 Task: Create a sub task Design and Implement Solution for the task  Upgrade and migrate company business intelligence to a cloud-based solution in the project AztecTech , assign it to team member softage.4@softage.net and update the status of the sub task to  On Track  , set the priority of the sub task to Low
Action: Mouse moved to (593, 548)
Screenshot: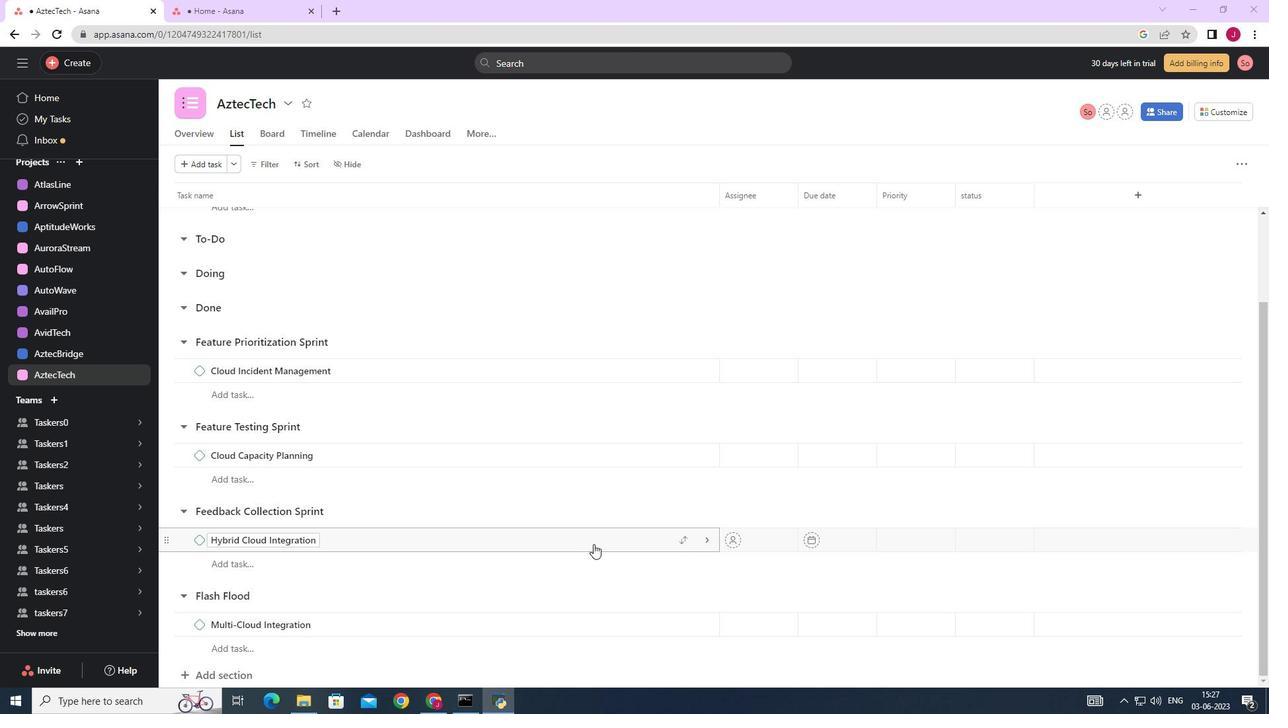 
Action: Mouse scrolled (593, 547) with delta (0, 0)
Screenshot: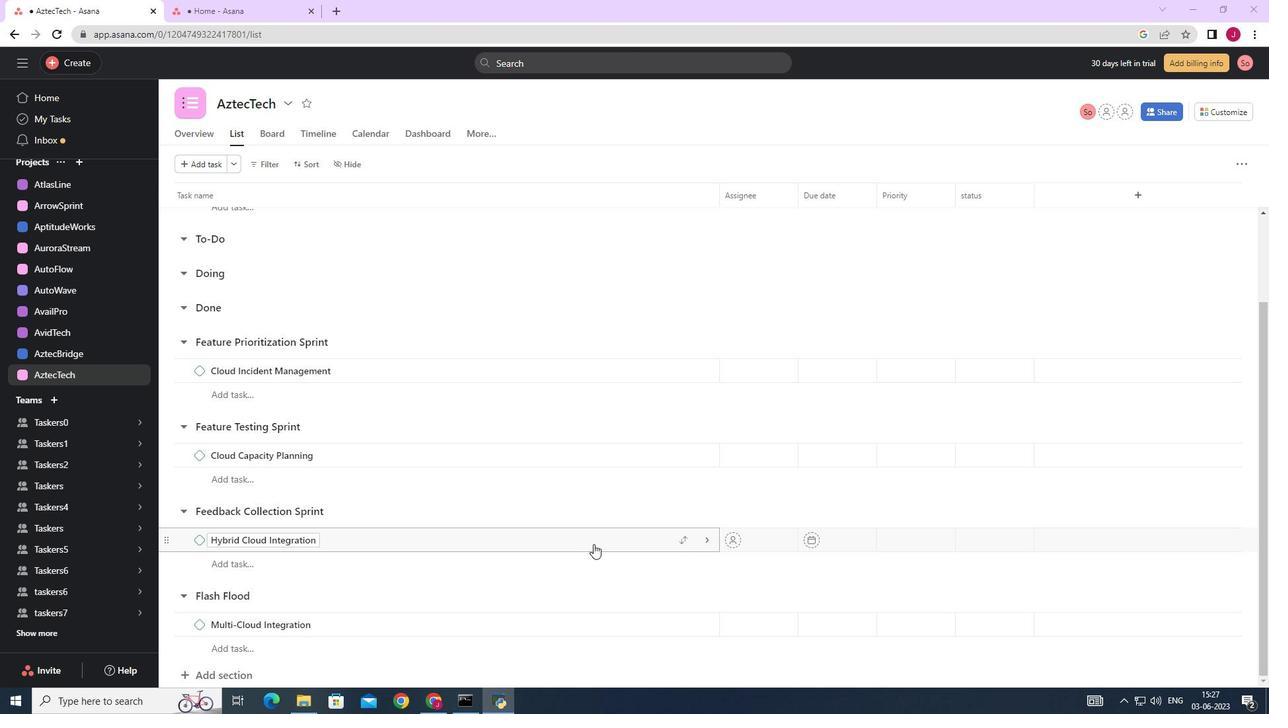 
Action: Mouse scrolled (593, 547) with delta (0, 0)
Screenshot: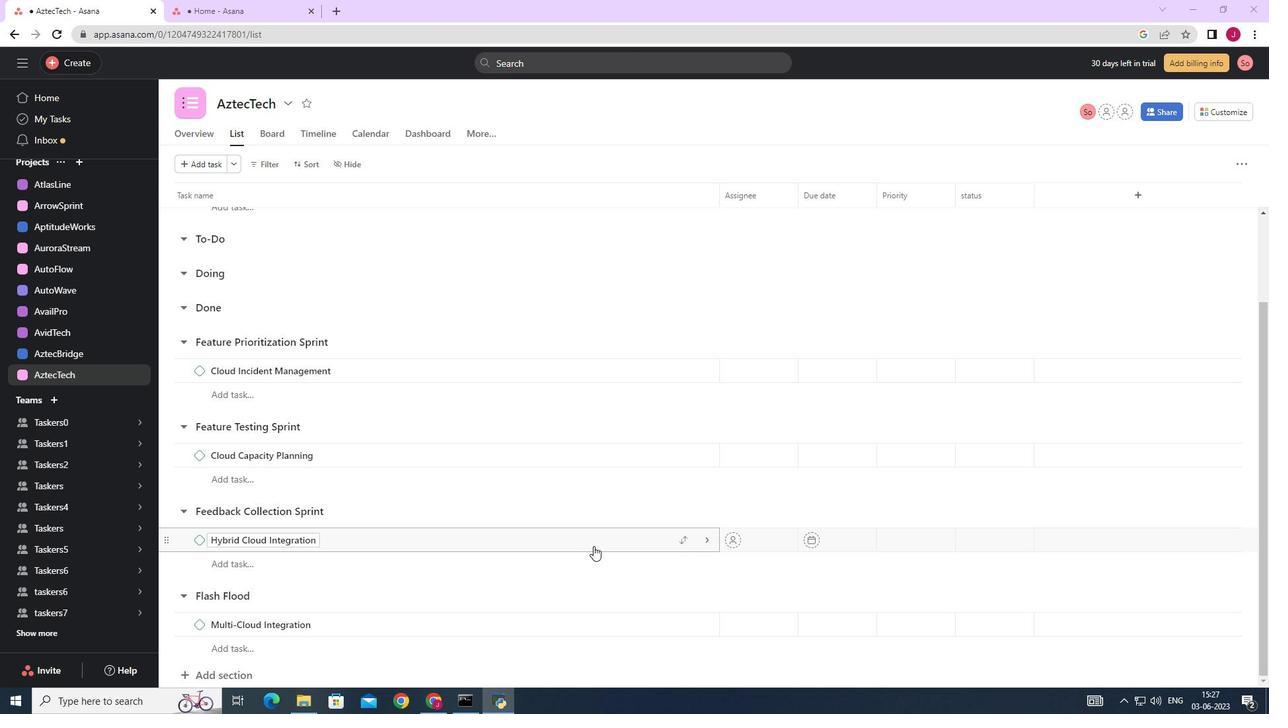 
Action: Mouse scrolled (593, 547) with delta (0, 0)
Screenshot: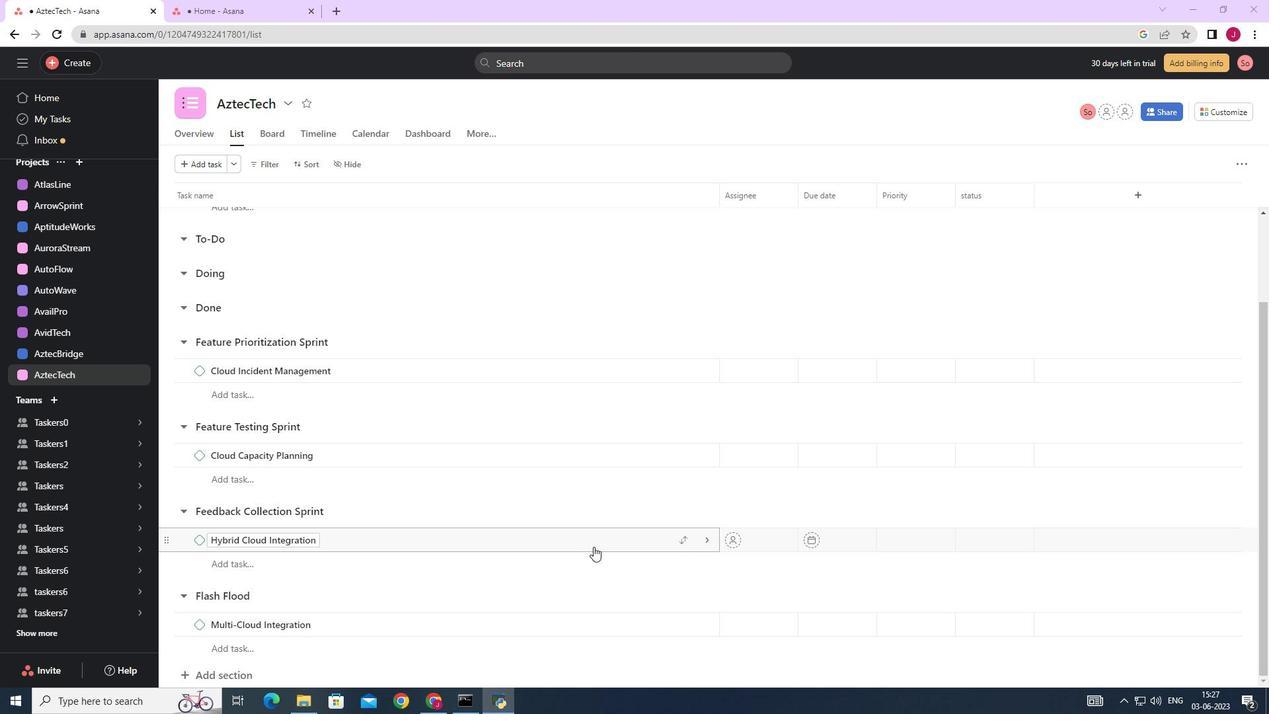 
Action: Mouse scrolled (593, 547) with delta (0, 0)
Screenshot: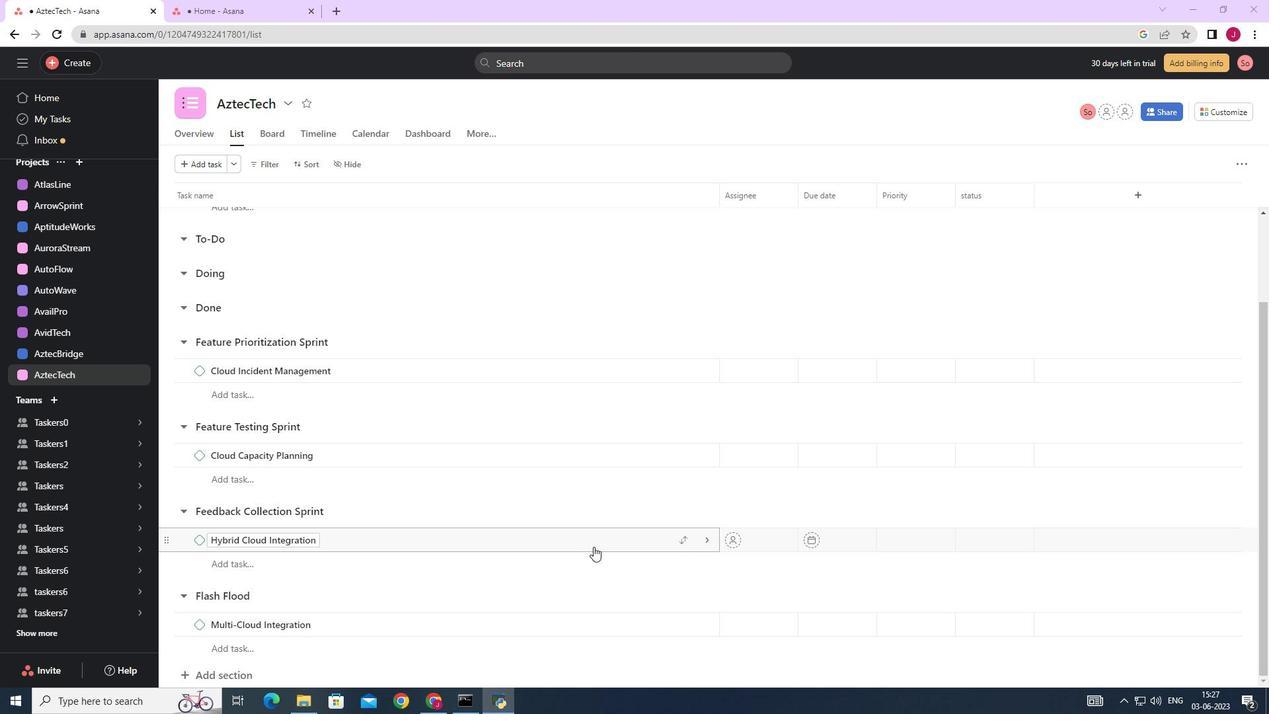 
Action: Mouse moved to (576, 539)
Screenshot: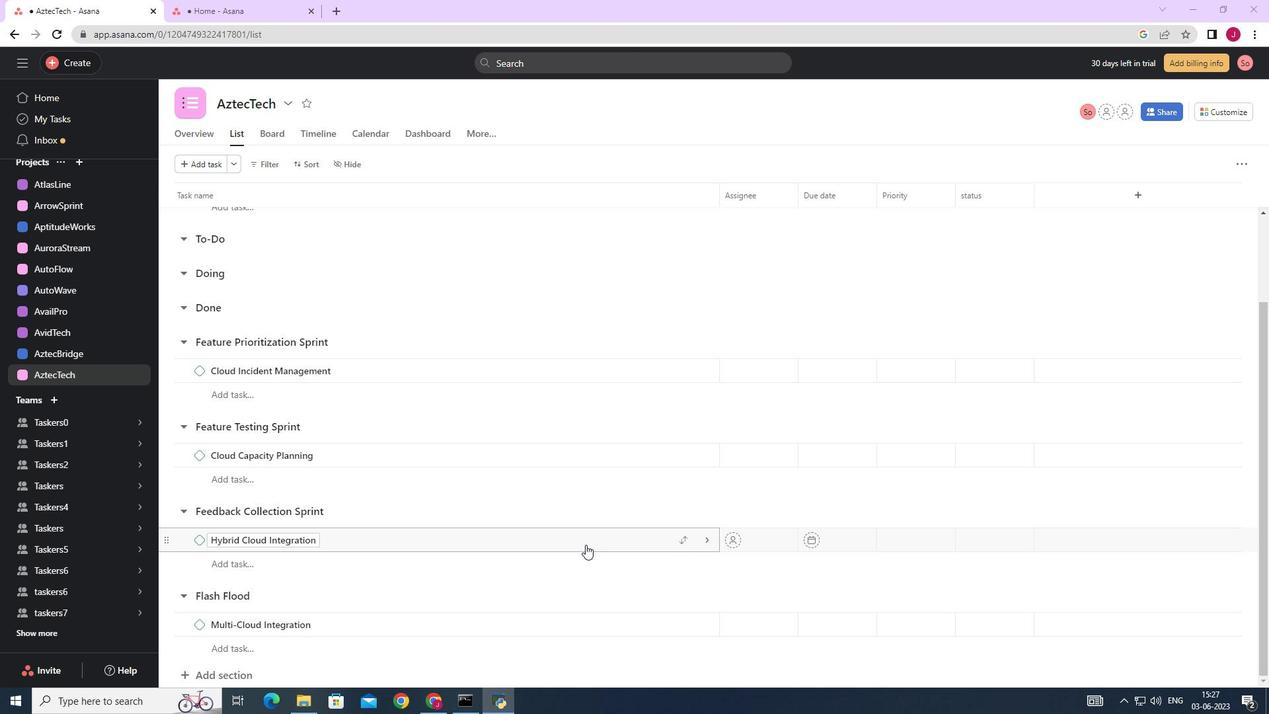 
Action: Mouse scrolled (576, 540) with delta (0, 0)
Screenshot: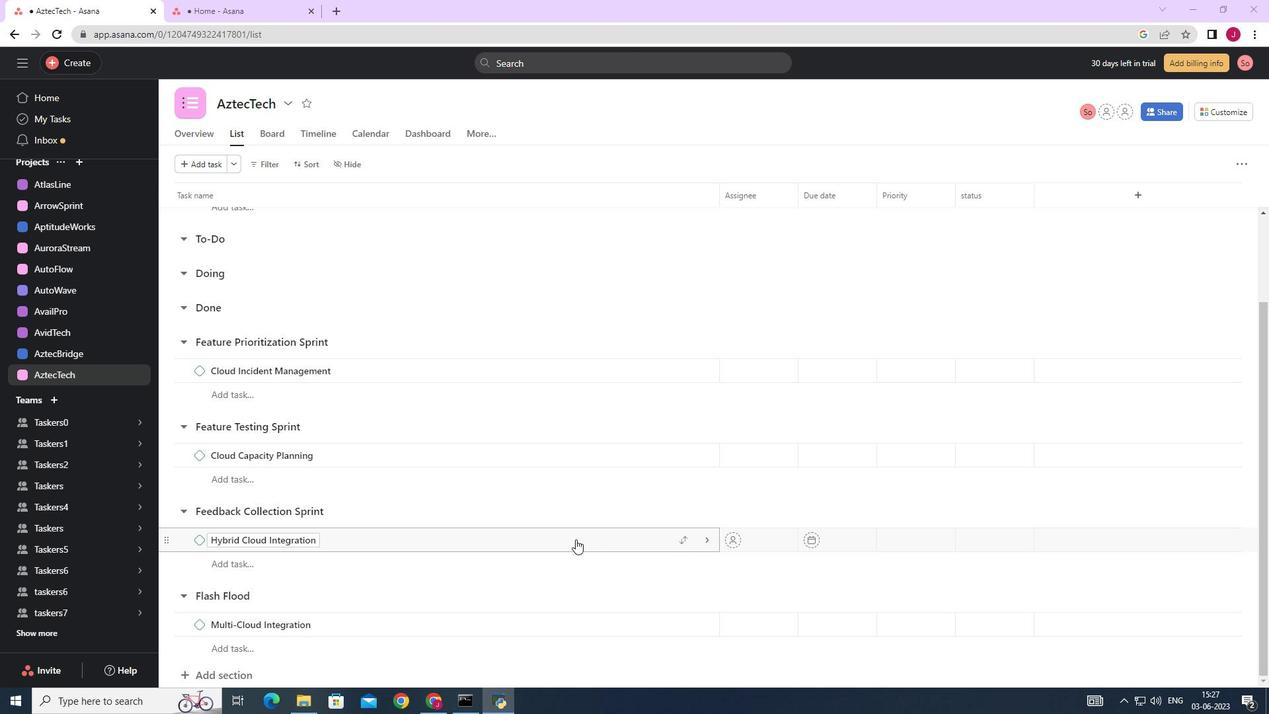 
Action: Mouse scrolled (576, 540) with delta (0, 0)
Screenshot: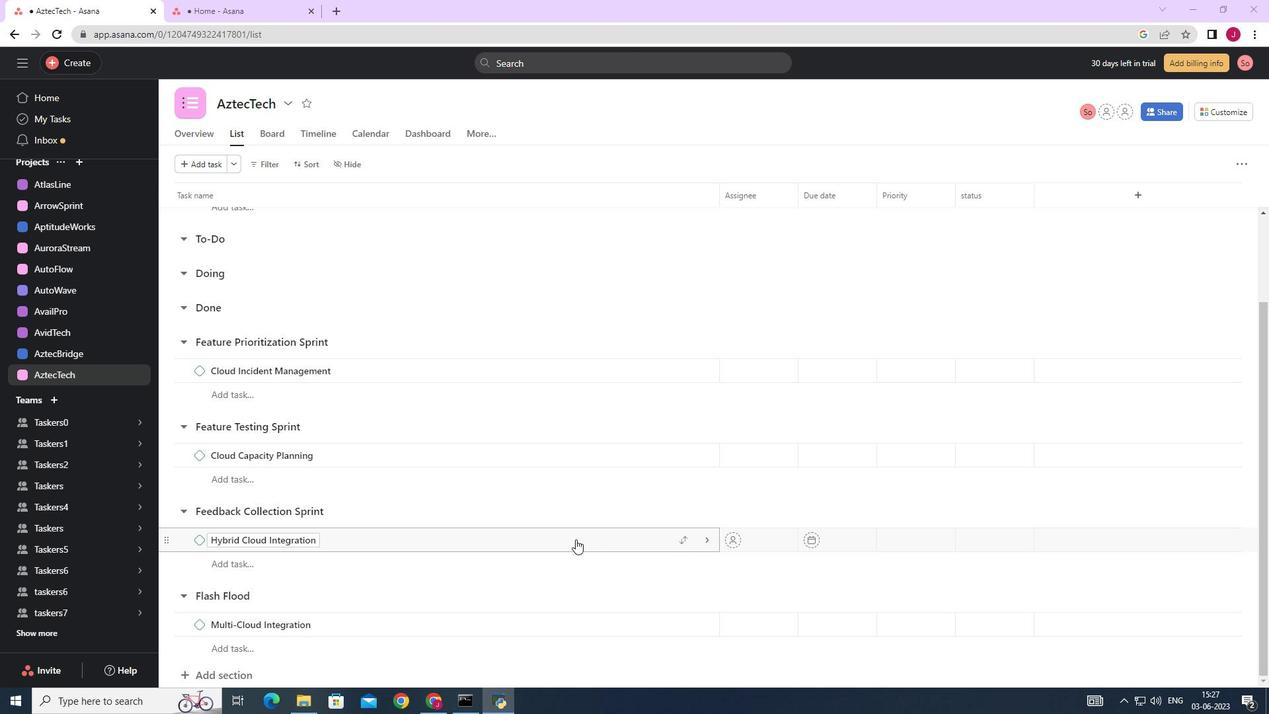
Action: Mouse moved to (661, 287)
Screenshot: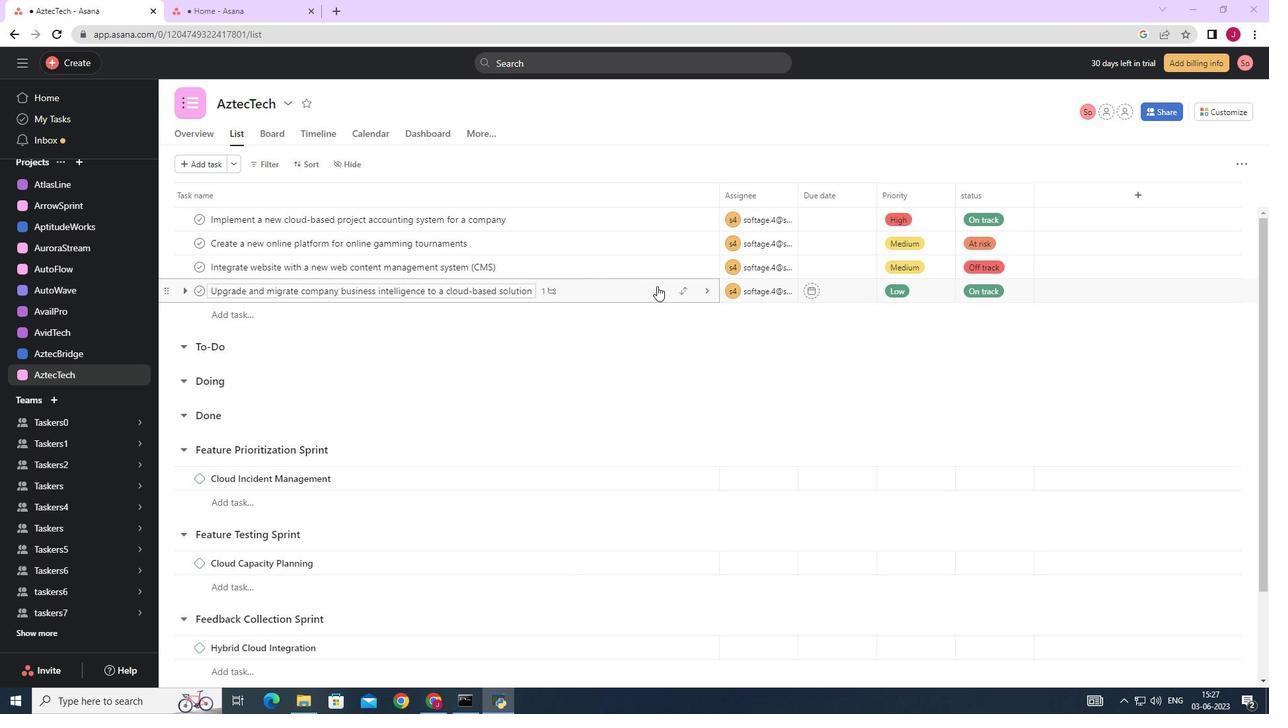 
Action: Mouse pressed left at (661, 287)
Screenshot: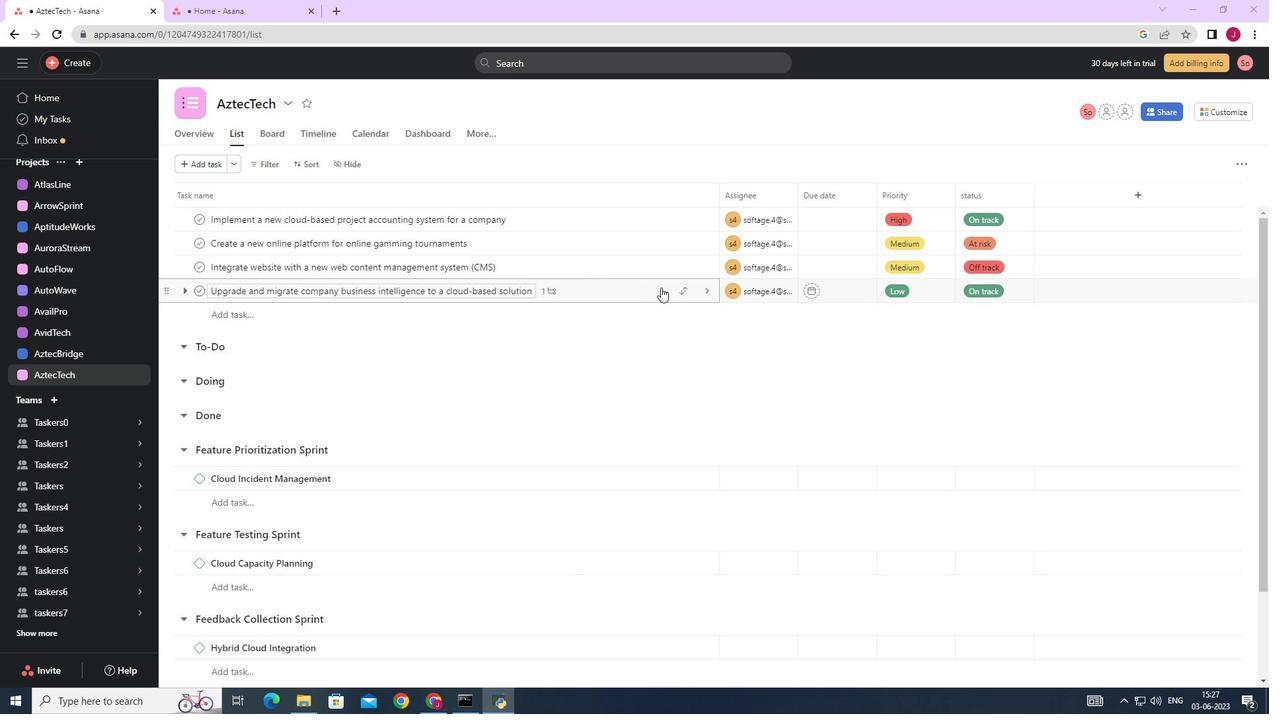 
Action: Mouse moved to (1051, 392)
Screenshot: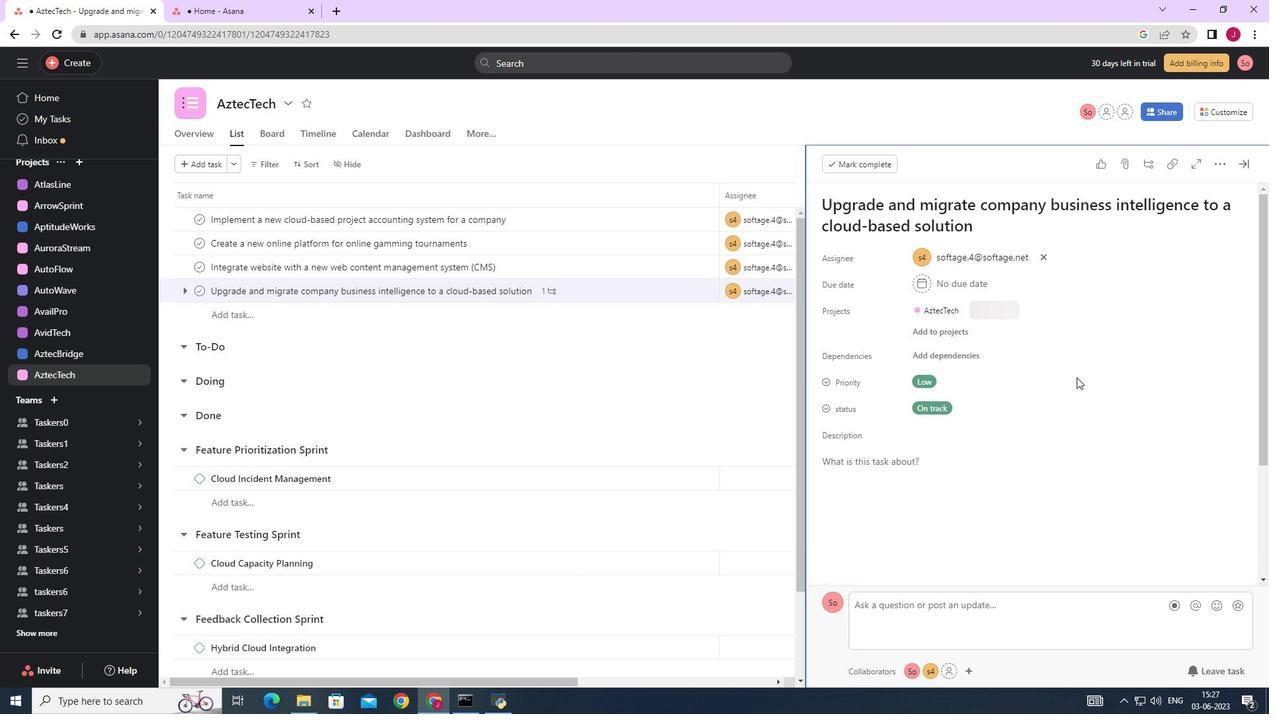 
Action: Mouse scrolled (1051, 391) with delta (0, 0)
Screenshot: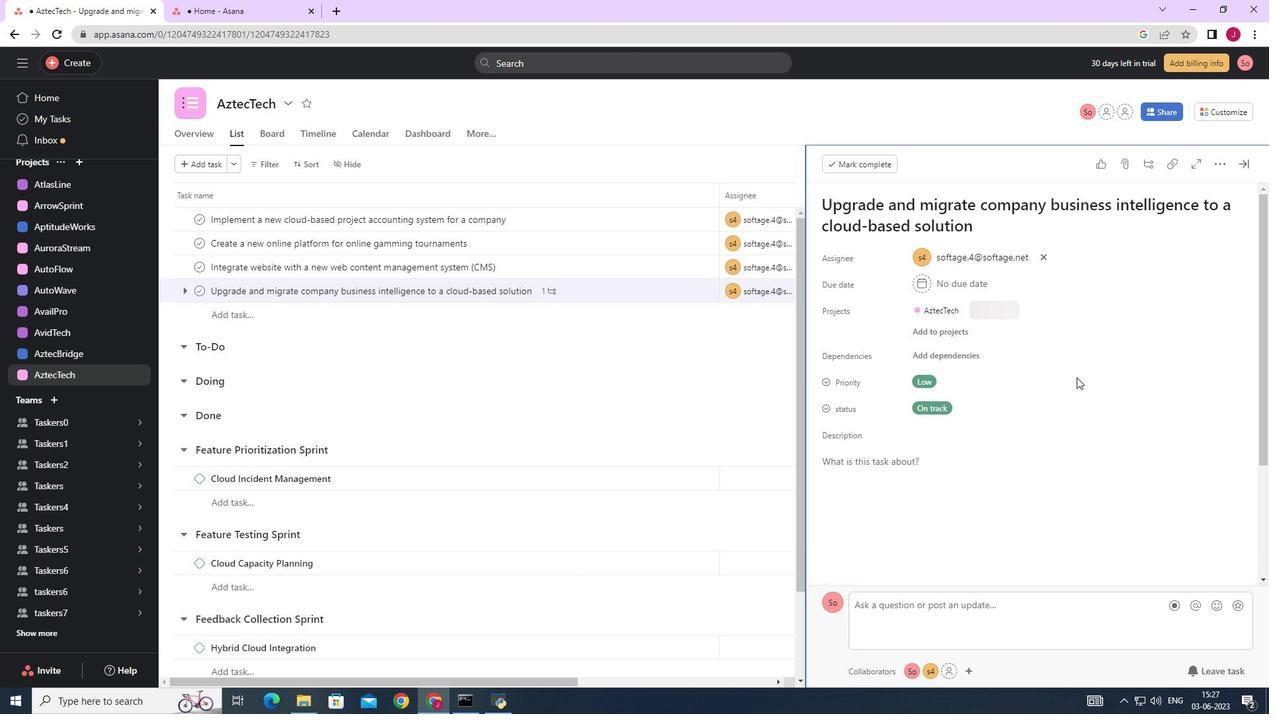 
Action: Mouse moved to (1031, 402)
Screenshot: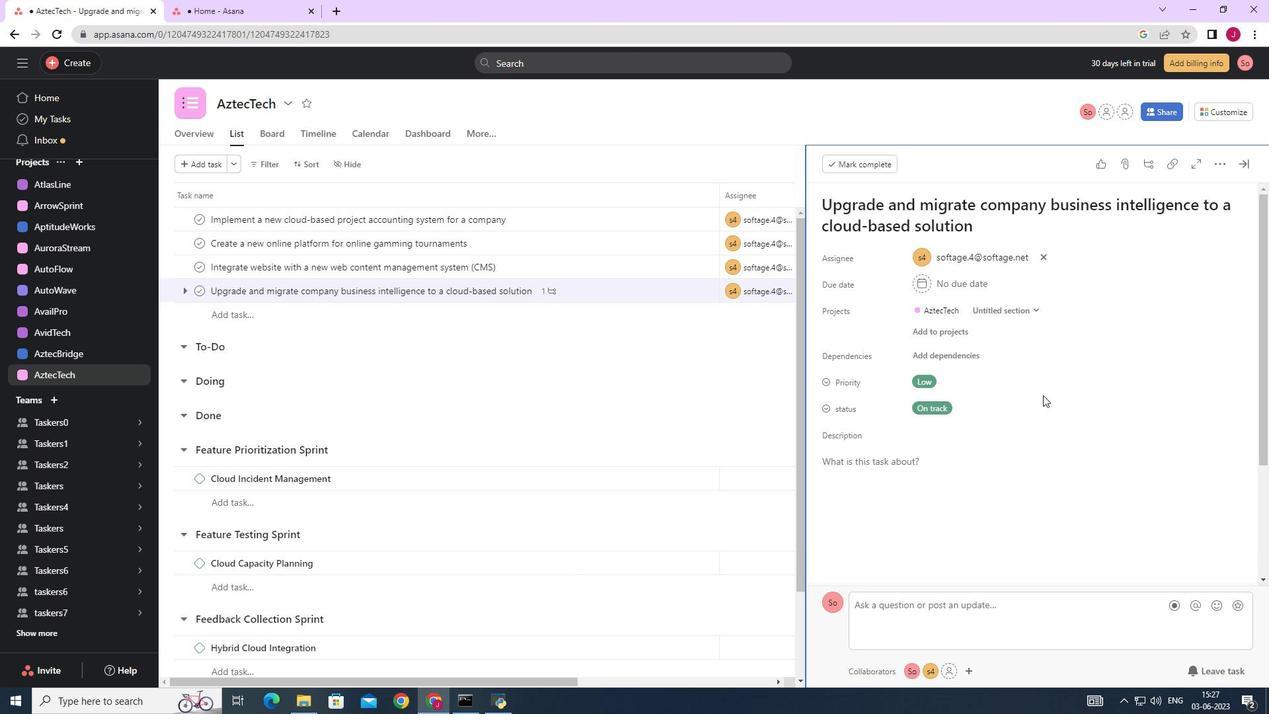 
Action: Mouse scrolled (1031, 401) with delta (0, 0)
Screenshot: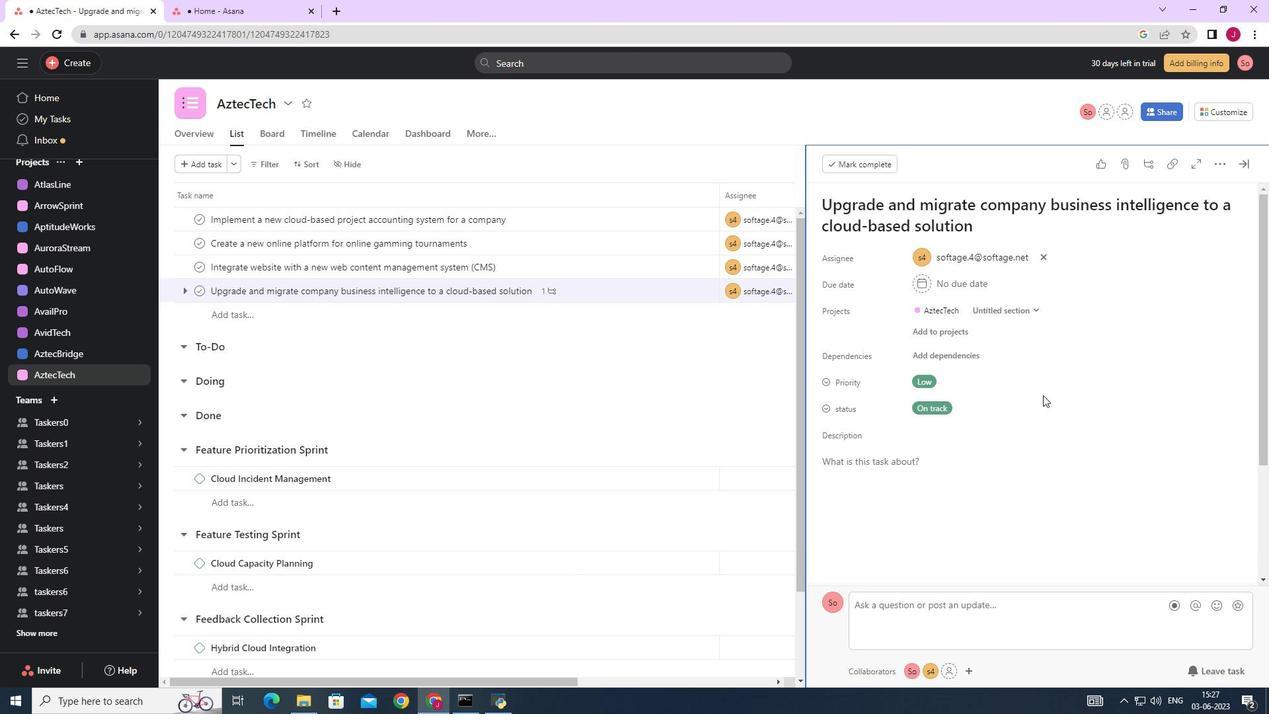 
Action: Mouse moved to (968, 431)
Screenshot: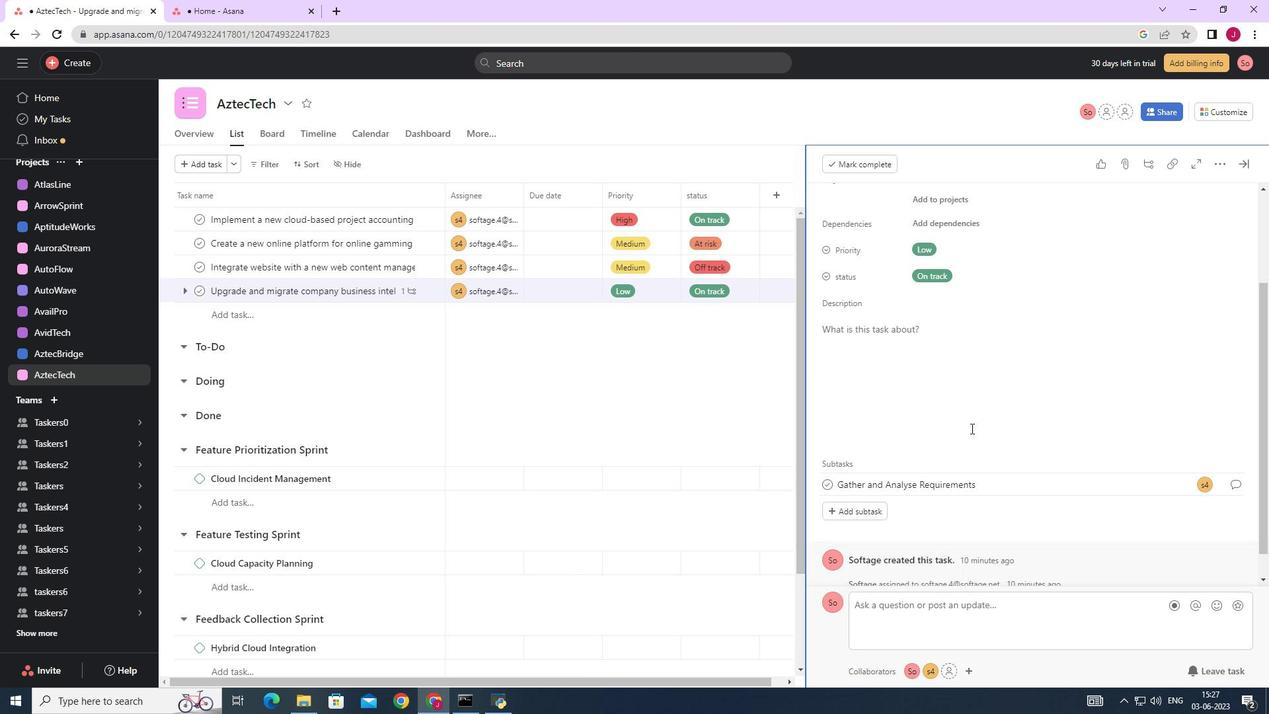 
Action: Mouse scrolled (968, 430) with delta (0, 0)
Screenshot: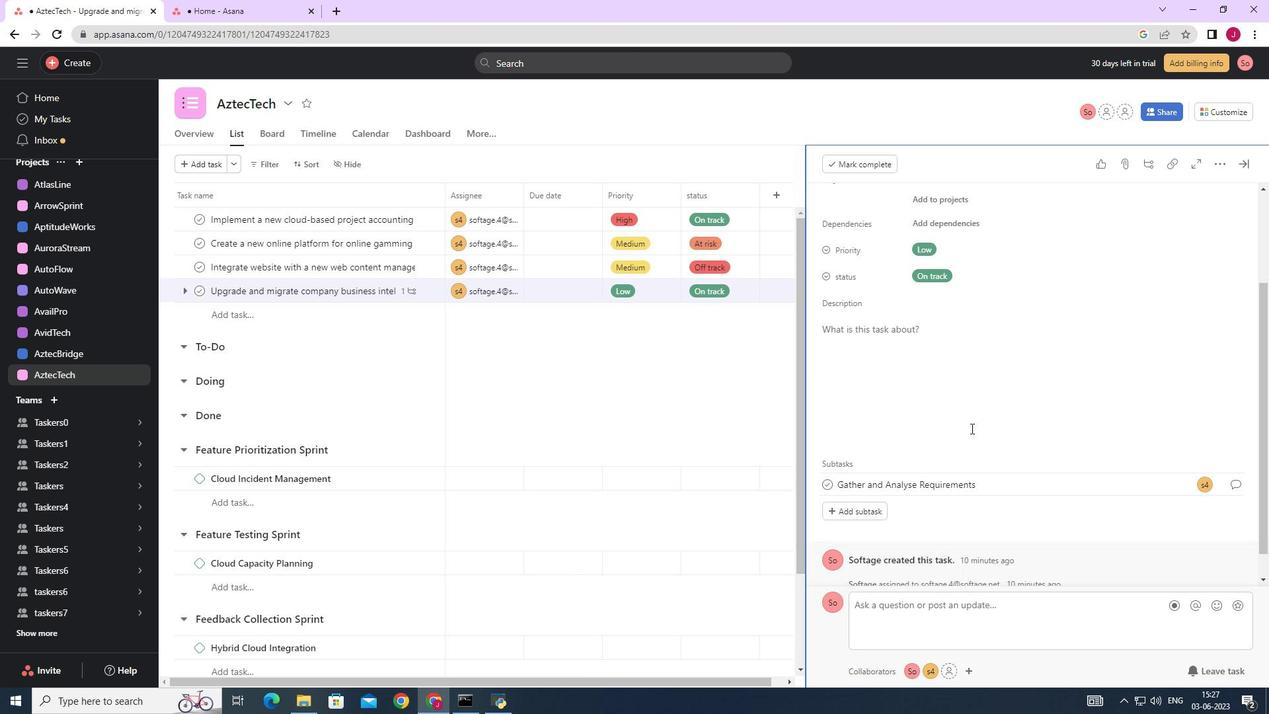 
Action: Mouse moved to (967, 433)
Screenshot: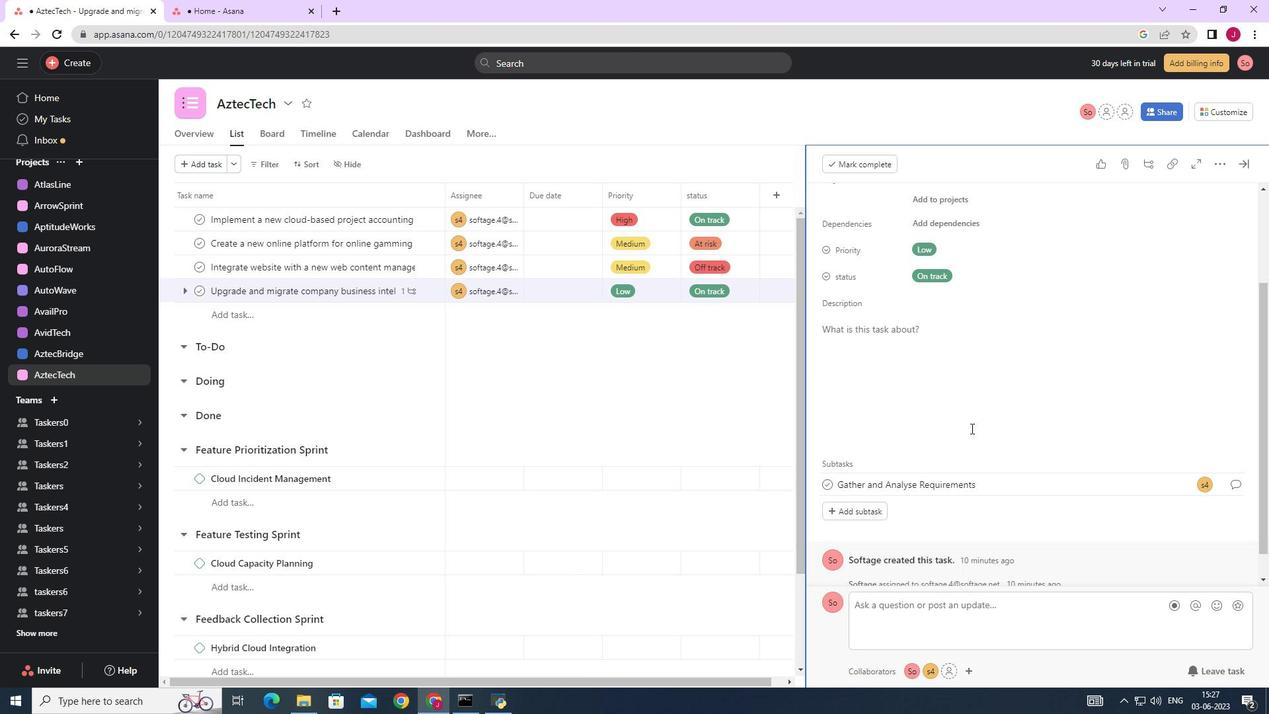 
Action: Mouse scrolled (968, 432) with delta (0, 0)
Screenshot: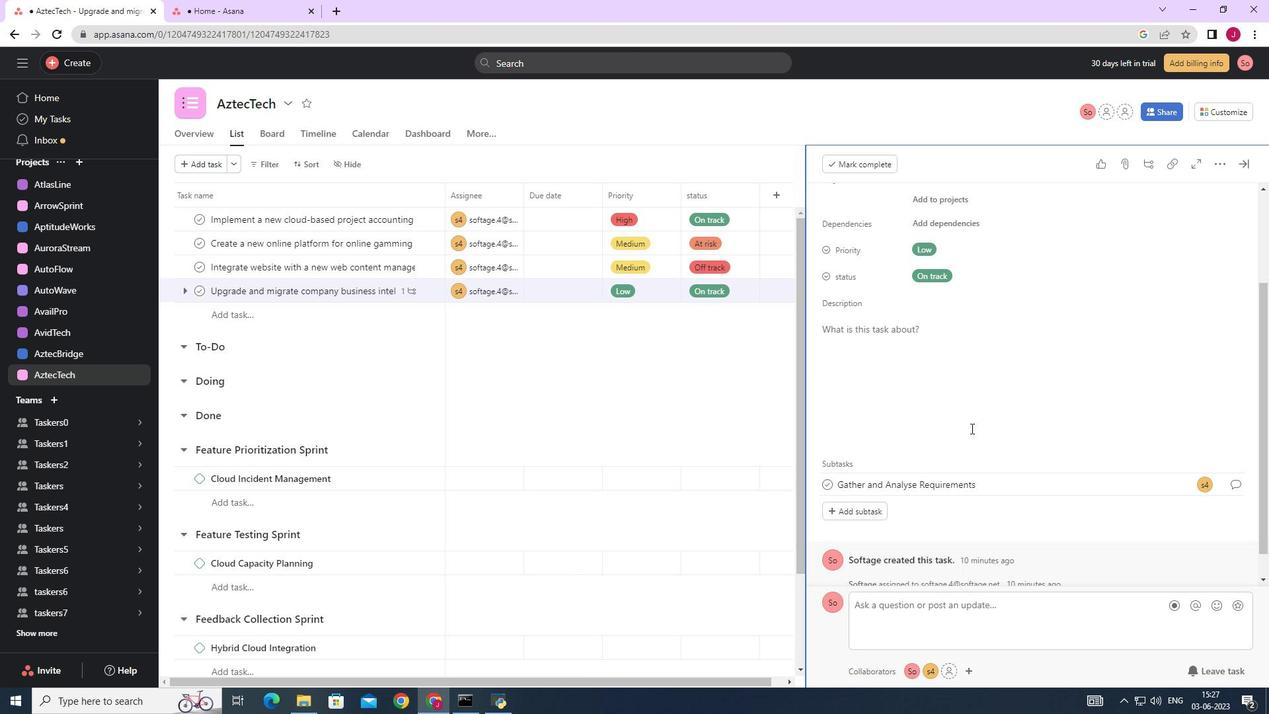 
Action: Mouse scrolled (967, 433) with delta (0, 0)
Screenshot: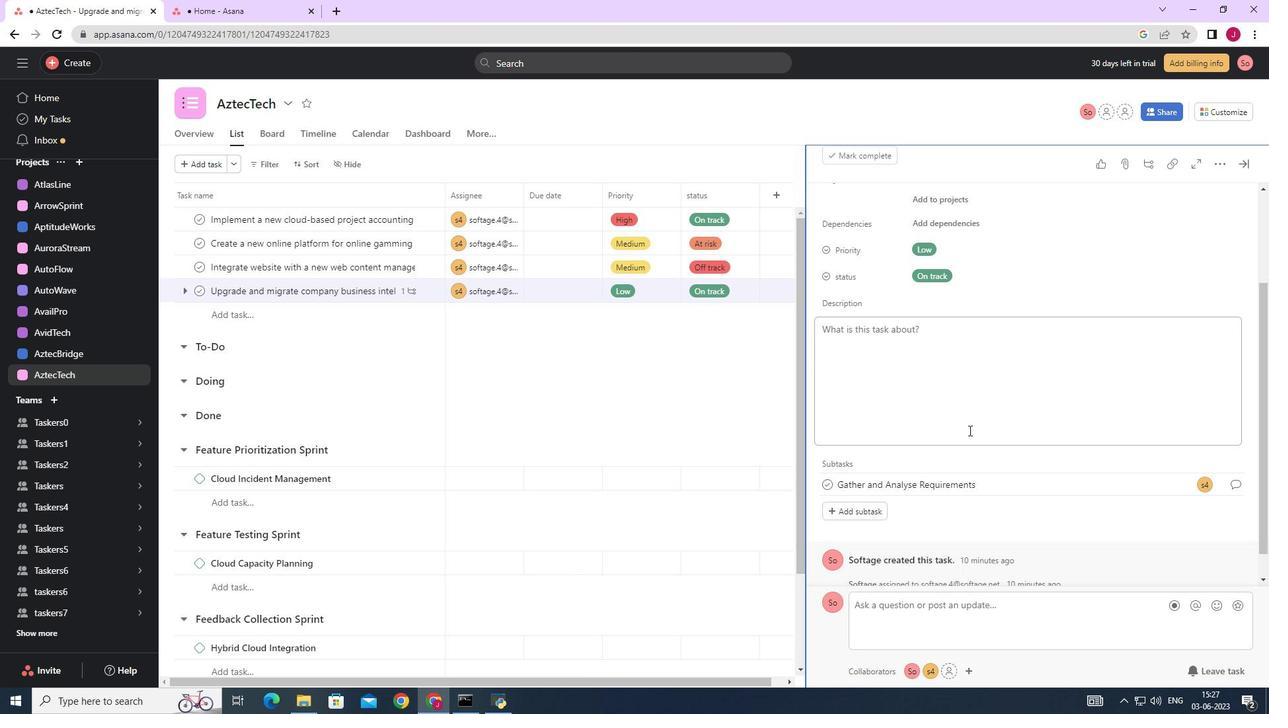 
Action: Mouse scrolled (967, 433) with delta (0, 0)
Screenshot: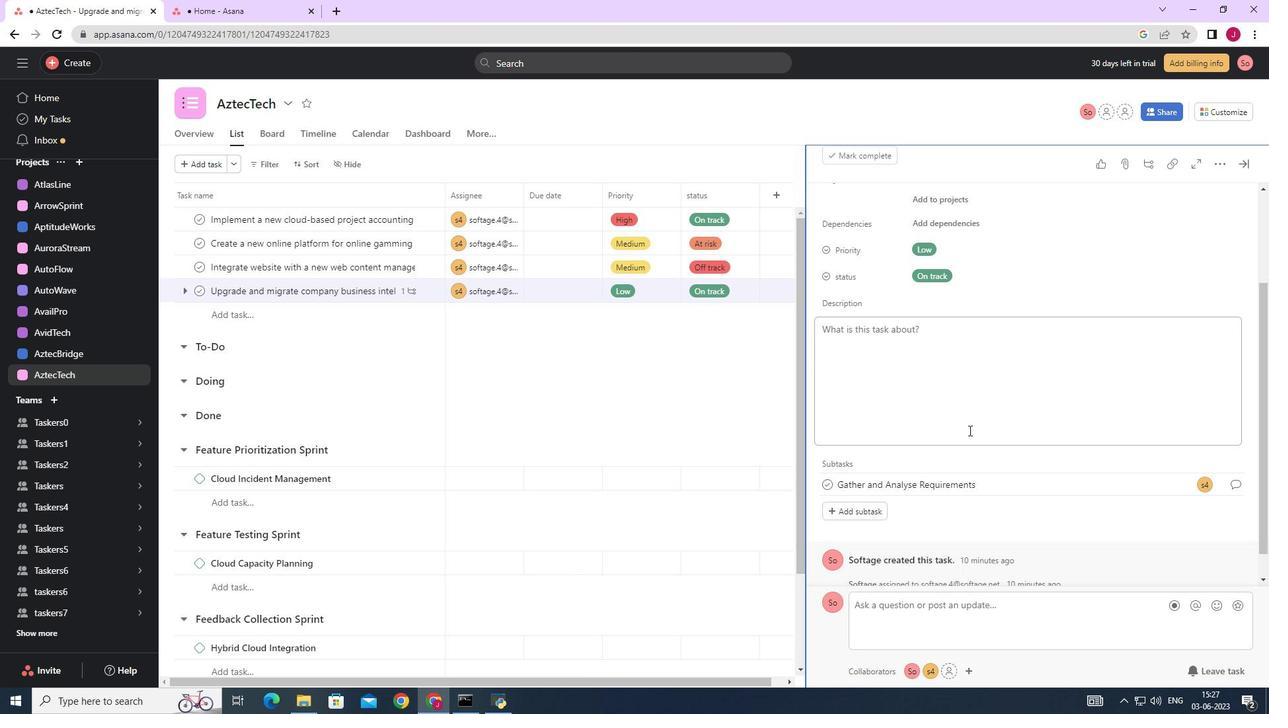 
Action: Mouse moved to (859, 476)
Screenshot: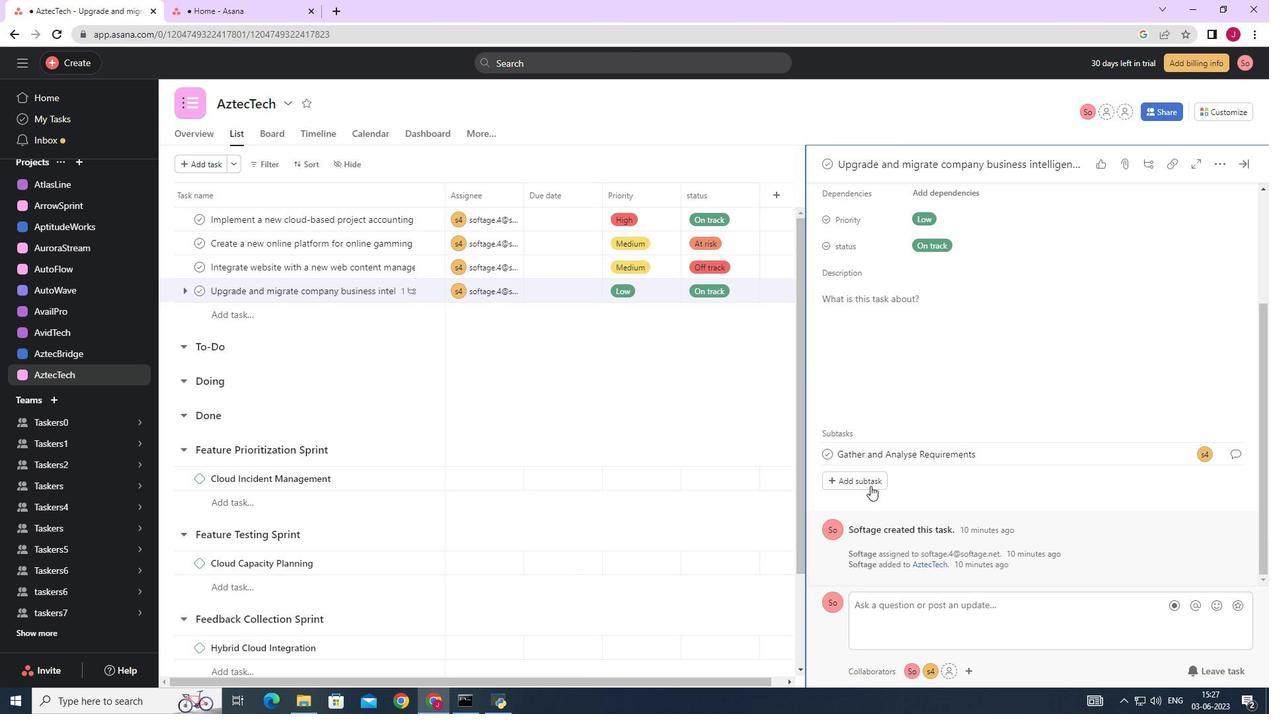 
Action: Mouse pressed left at (859, 476)
Screenshot: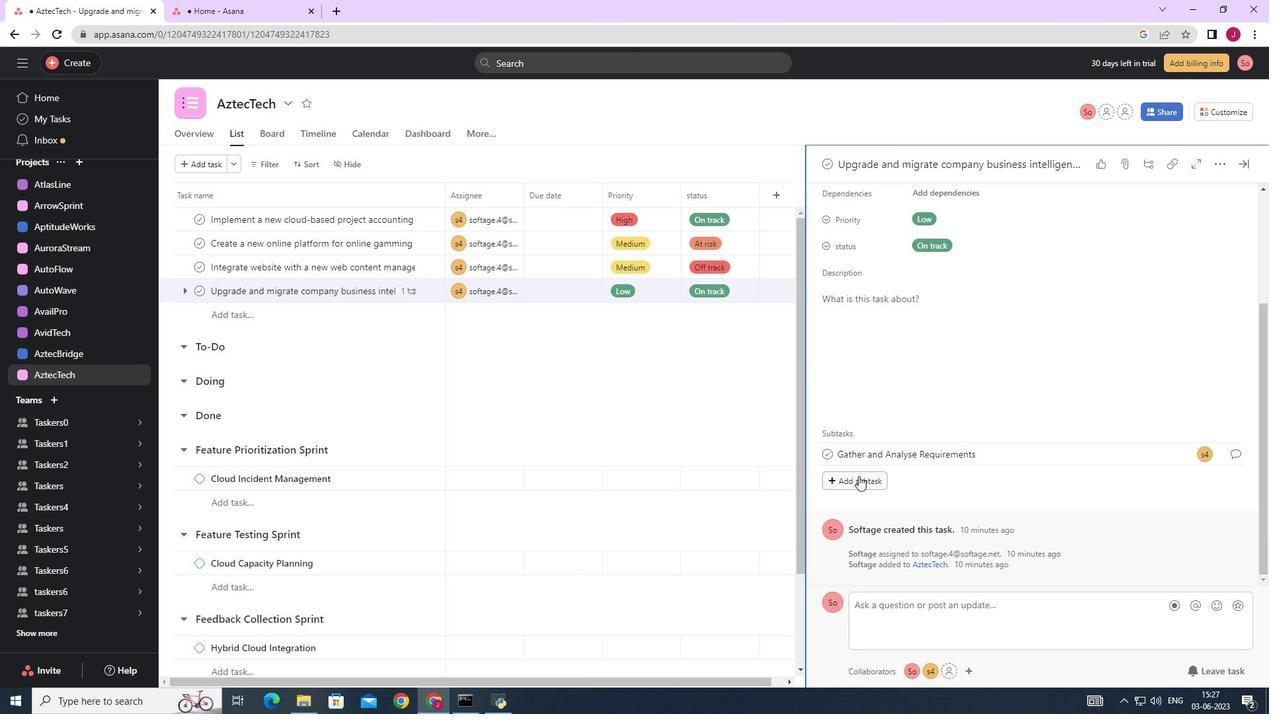 
Action: Mouse moved to (893, 453)
Screenshot: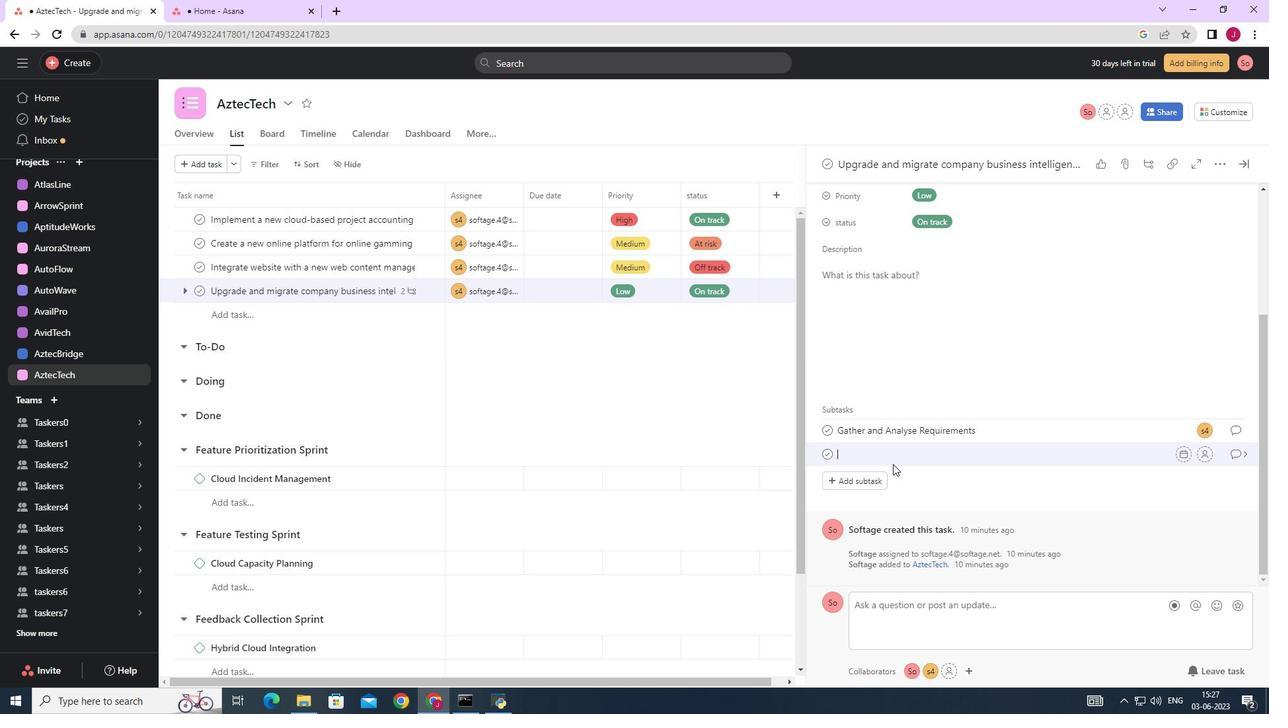 
Action: Key pressed <Key.caps_lock>D<Key.caps_lock>esign<Key.space>and<Key.space><Key.caps_lock>I<Key.caps_lock>mplement<Key.space><Key.caps_lock>S<Key.caps_lock>olution
Screenshot: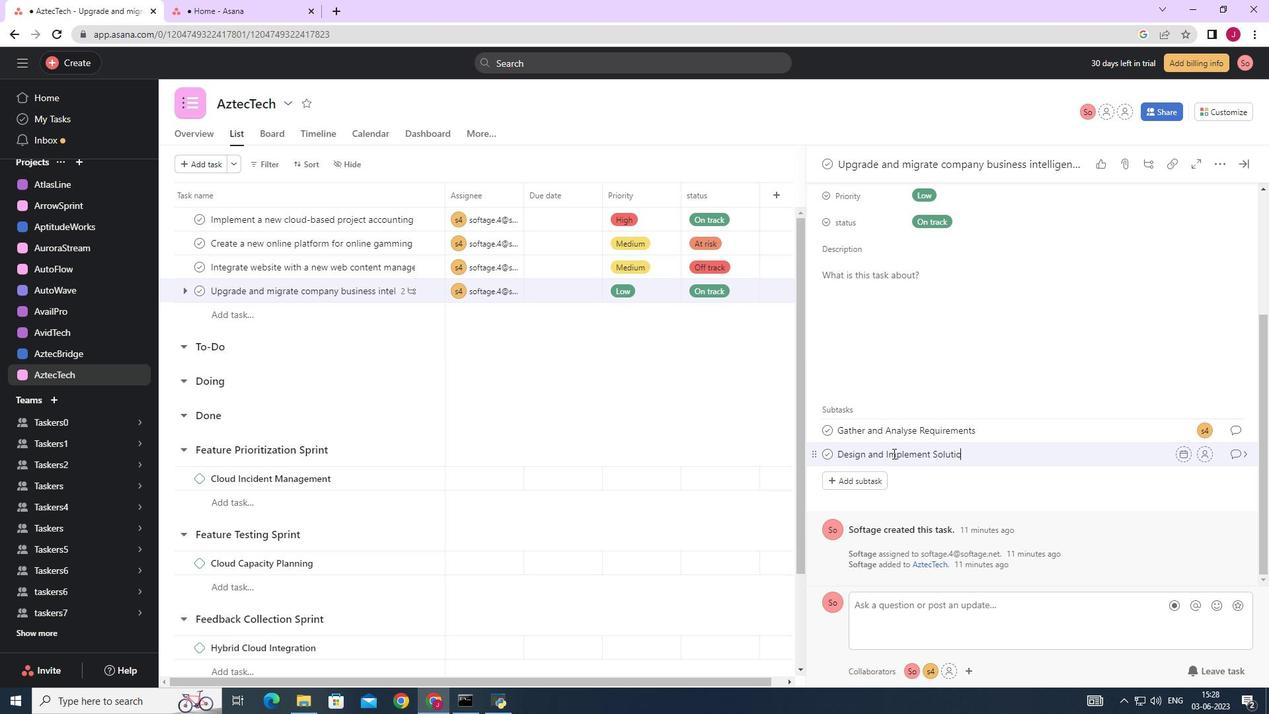 
Action: Mouse moved to (1204, 452)
Screenshot: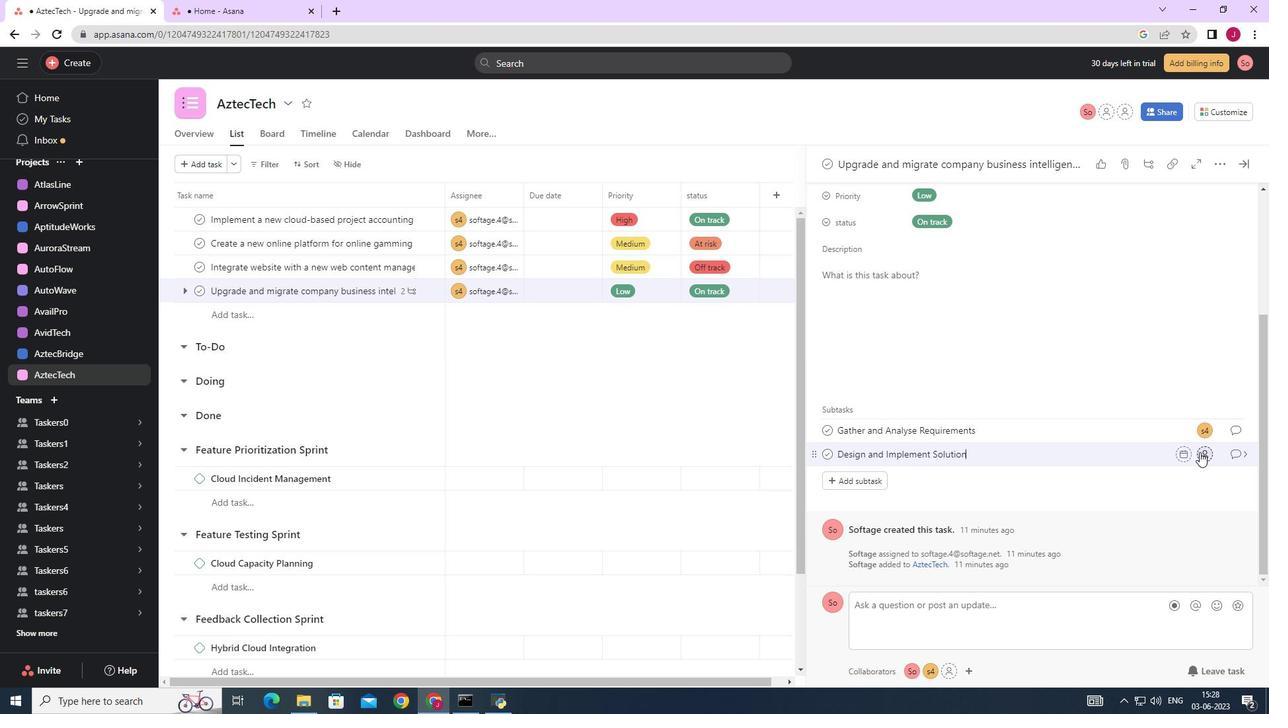 
Action: Mouse pressed left at (1204, 452)
Screenshot: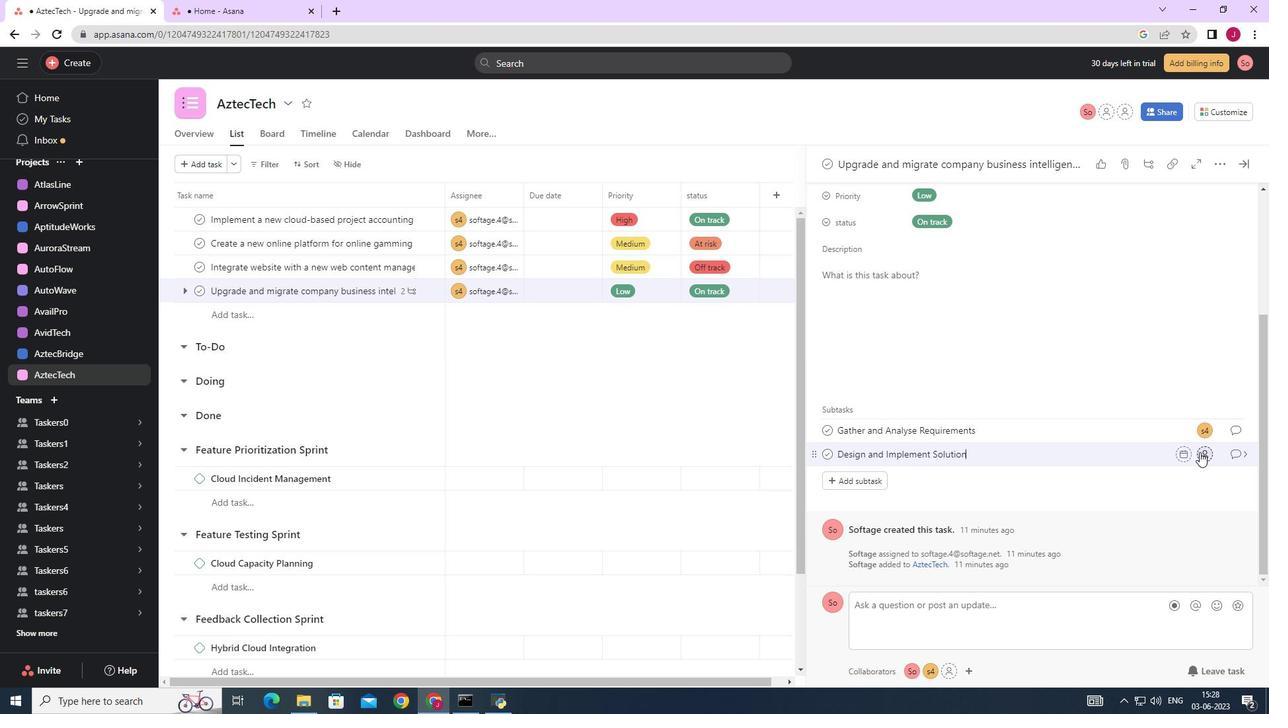 
Action: Mouse moved to (1073, 500)
Screenshot: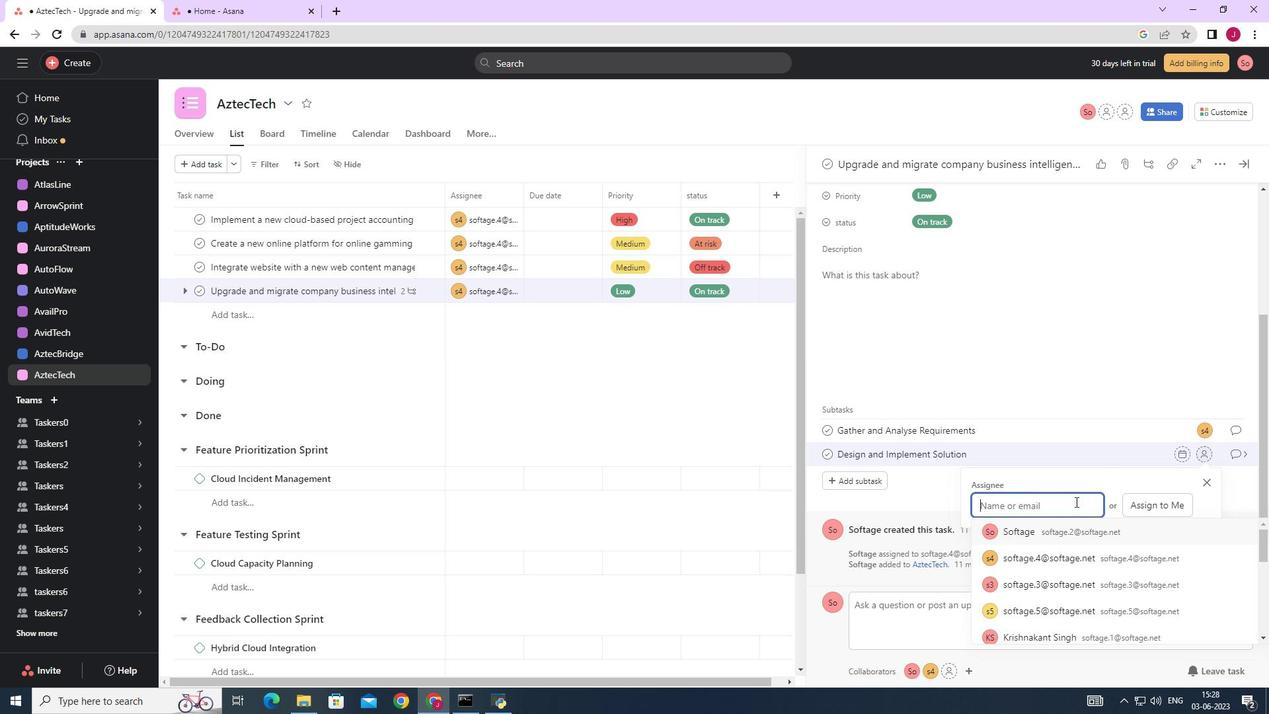 
Action: Key pressed softag
Screenshot: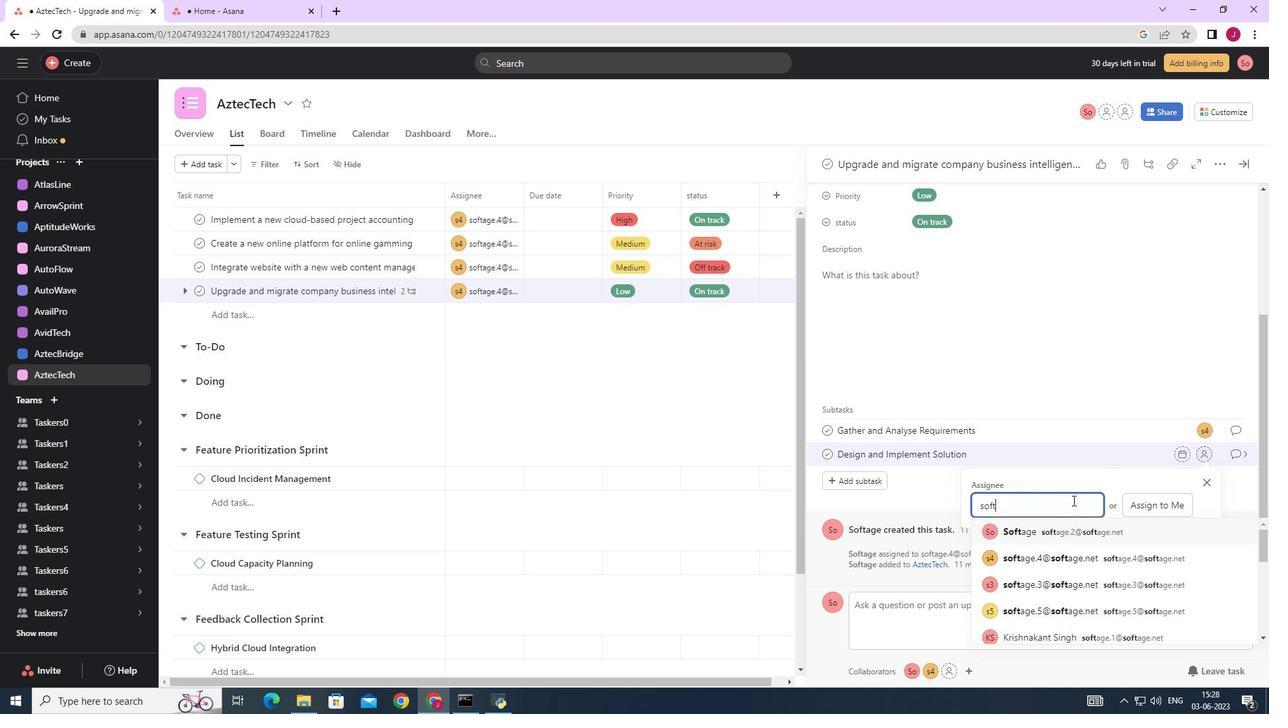 
Action: Mouse moved to (1072, 500)
Screenshot: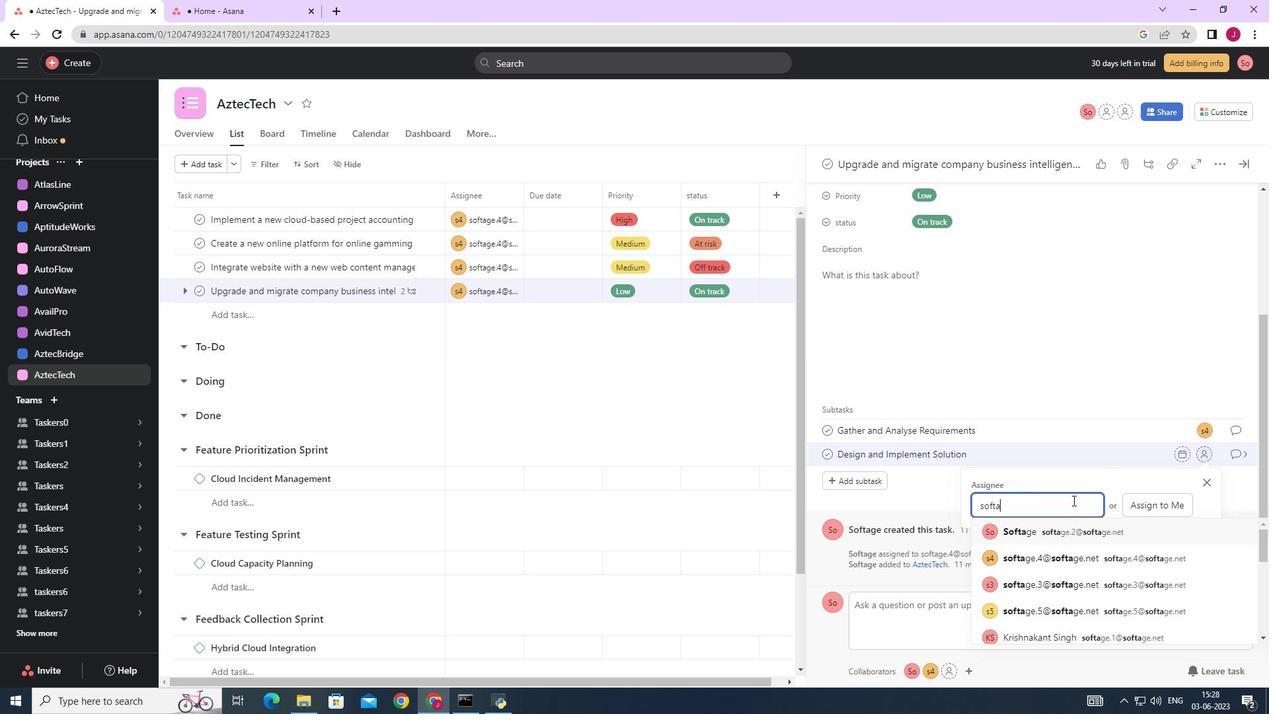 
Action: Key pressed e.
Screenshot: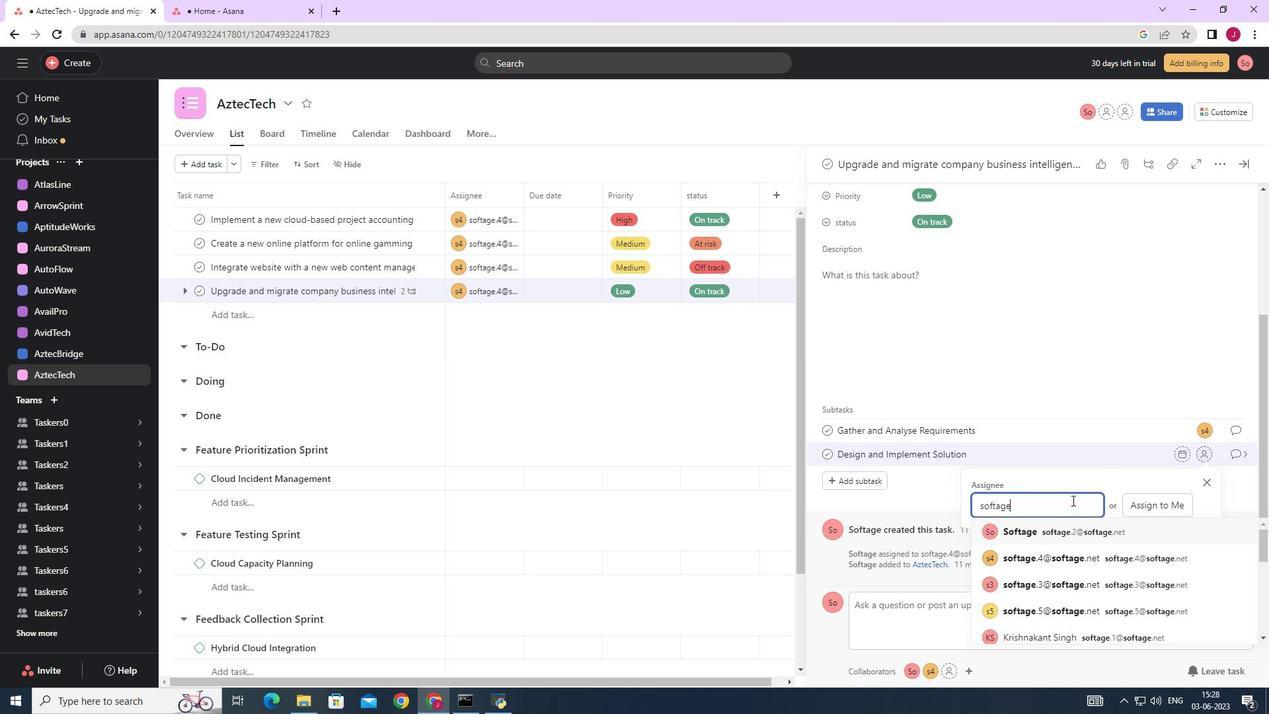 
Action: Mouse moved to (1043, 566)
Screenshot: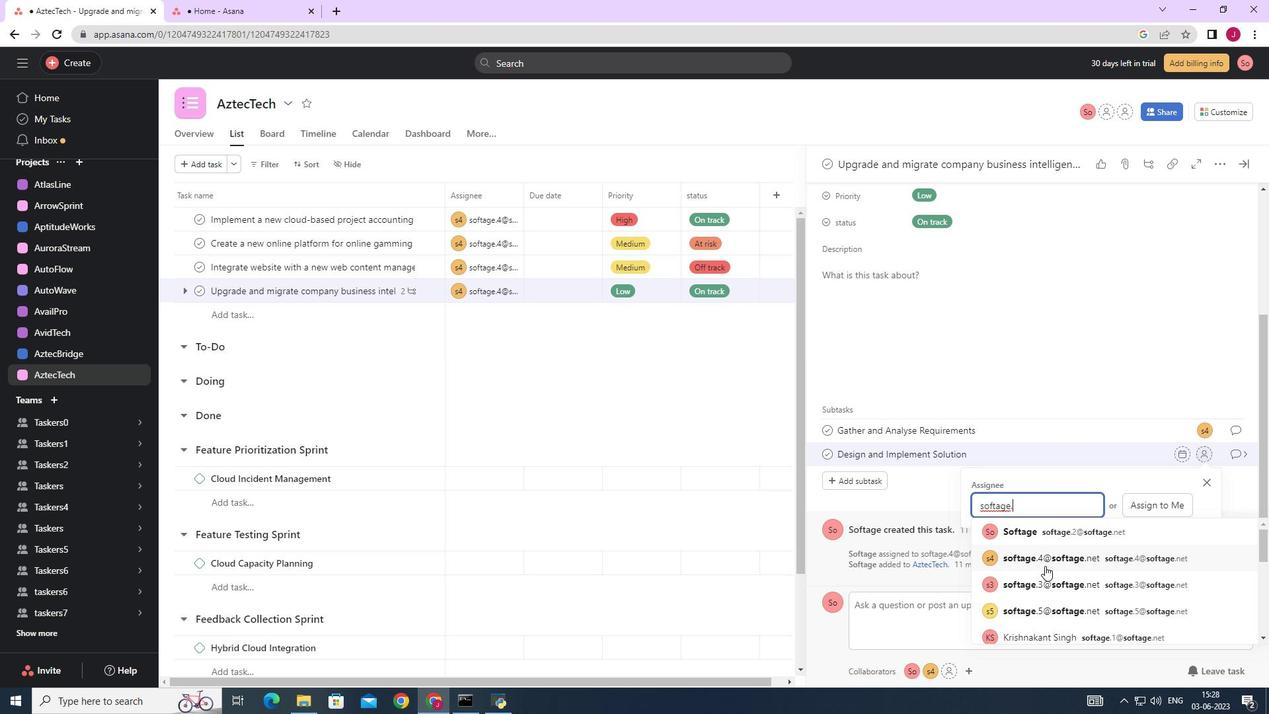 
Action: Key pressed 4
Screenshot: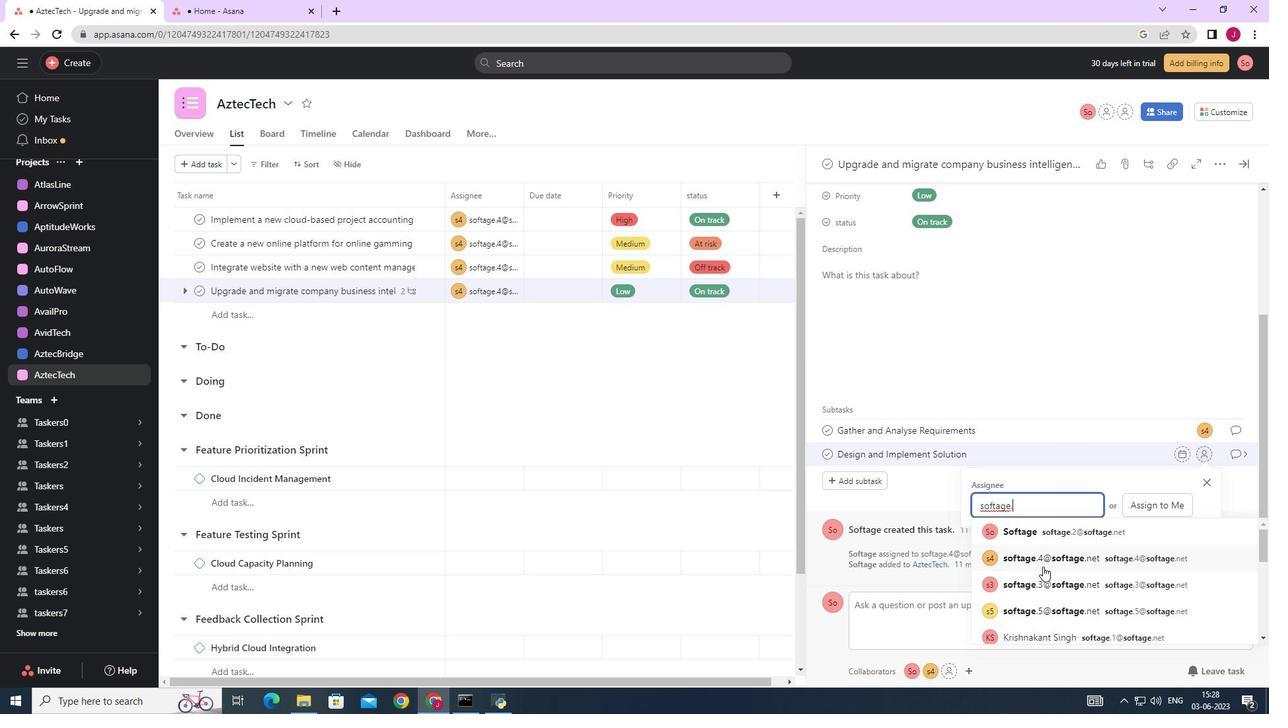 
Action: Mouse moved to (1062, 527)
Screenshot: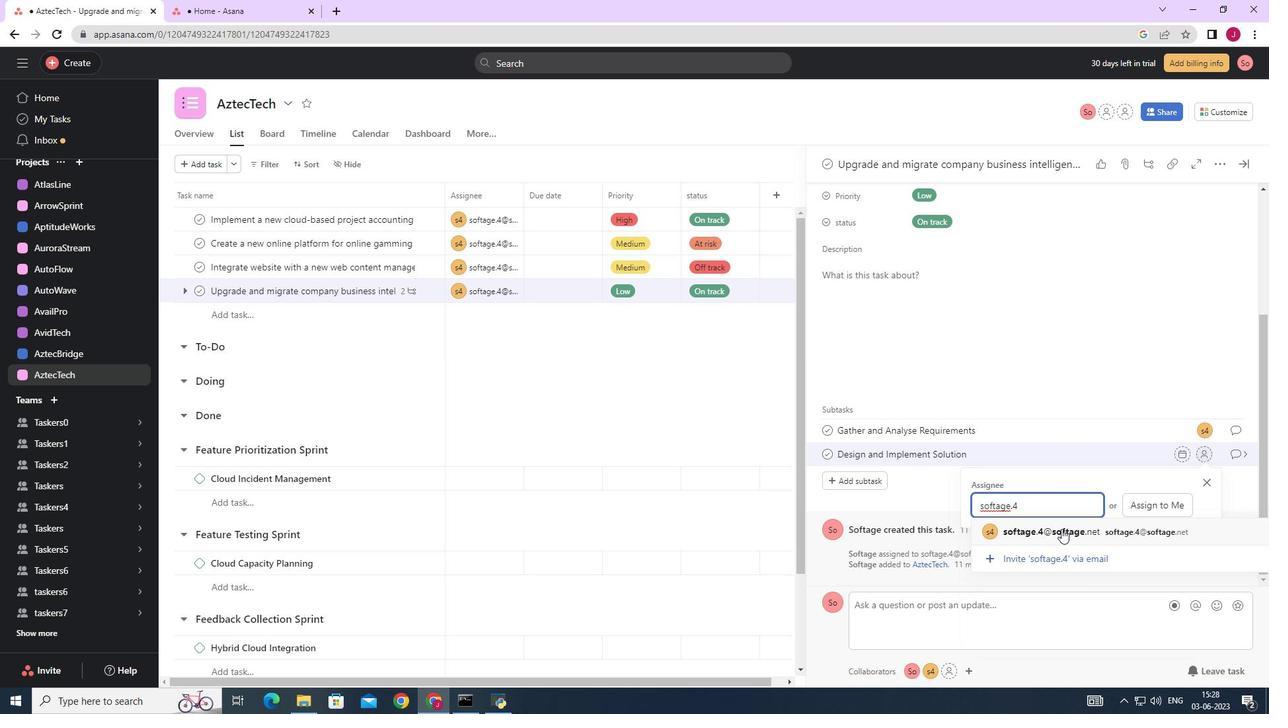 
Action: Mouse pressed left at (1062, 527)
Screenshot: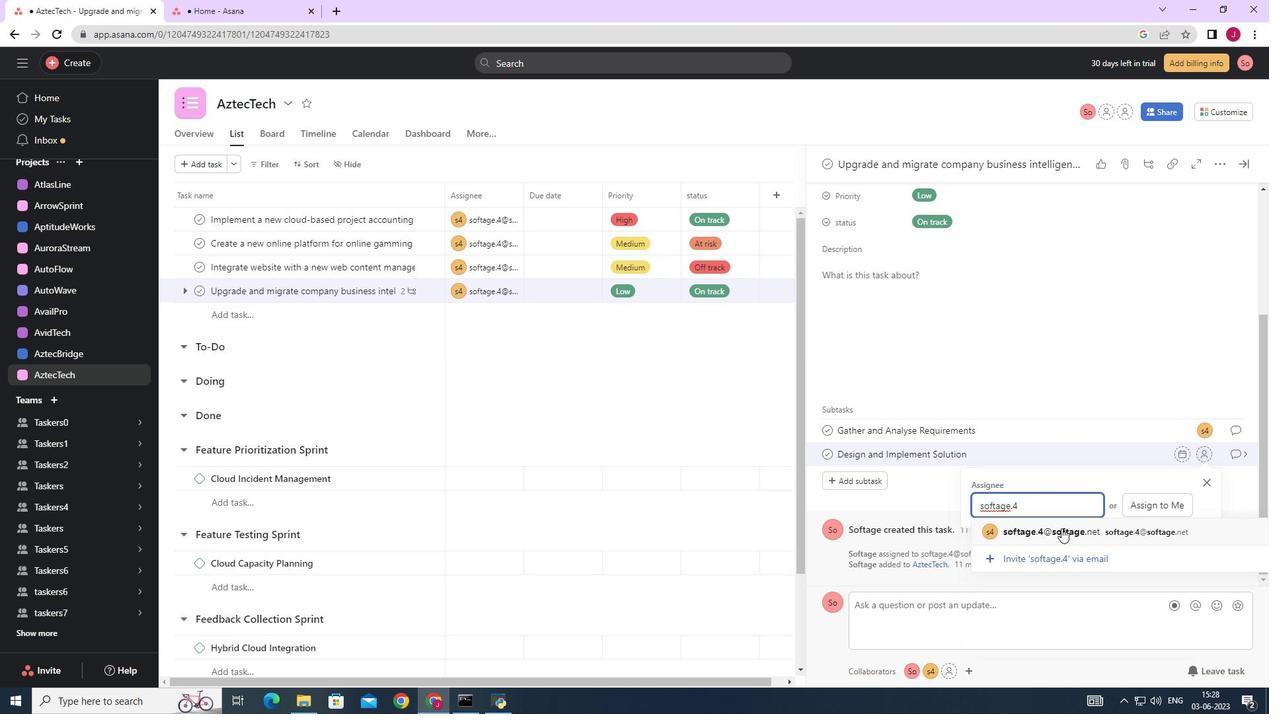 
Action: Mouse moved to (1239, 454)
Screenshot: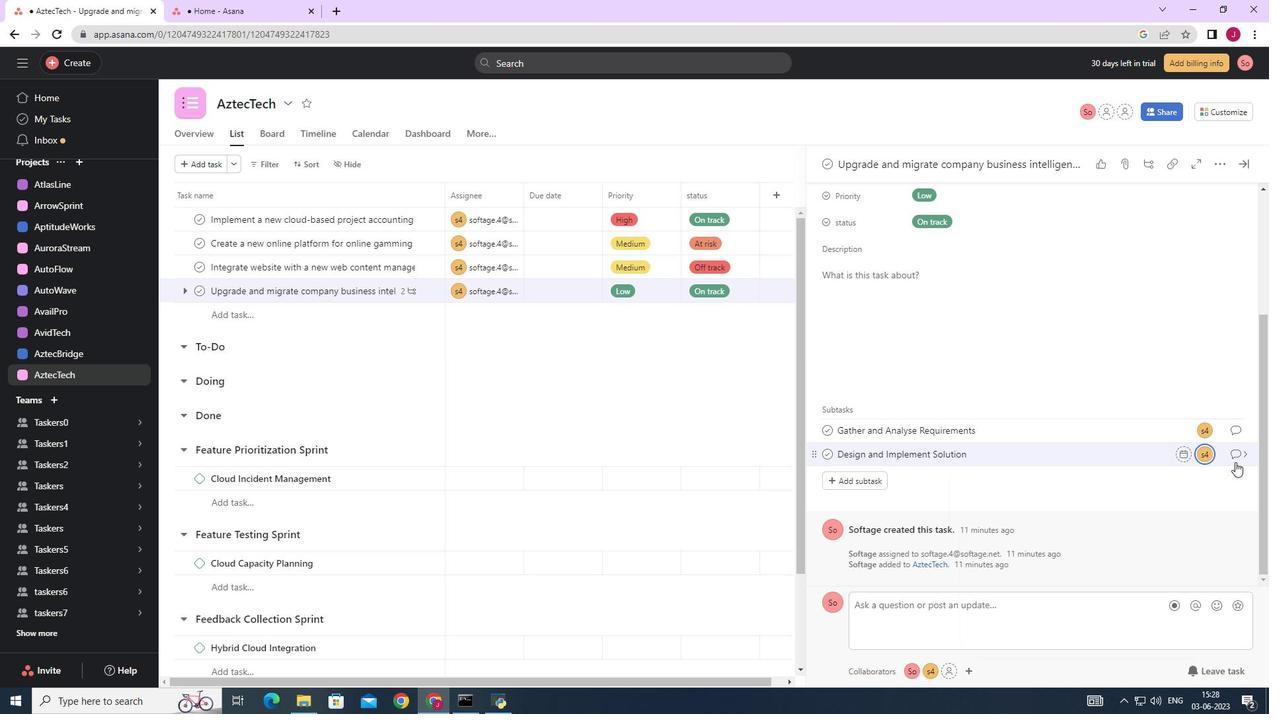 
Action: Mouse pressed left at (1239, 454)
Screenshot: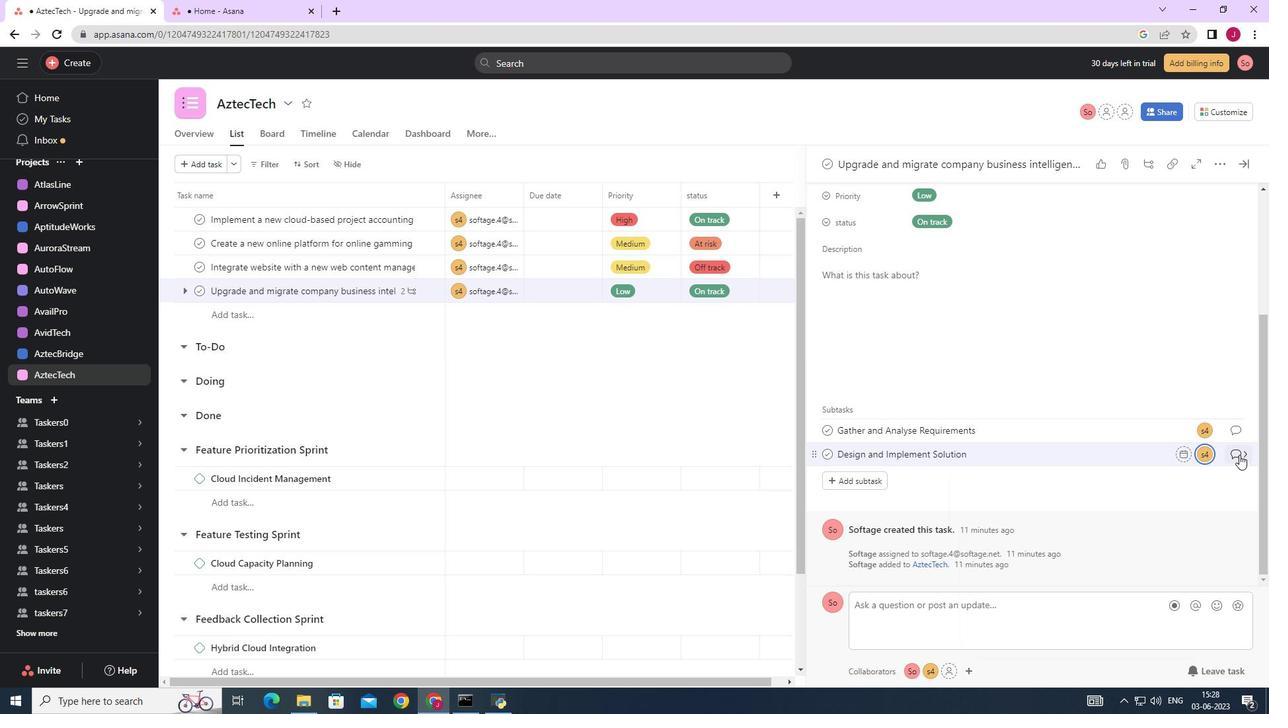 
Action: Mouse moved to (874, 354)
Screenshot: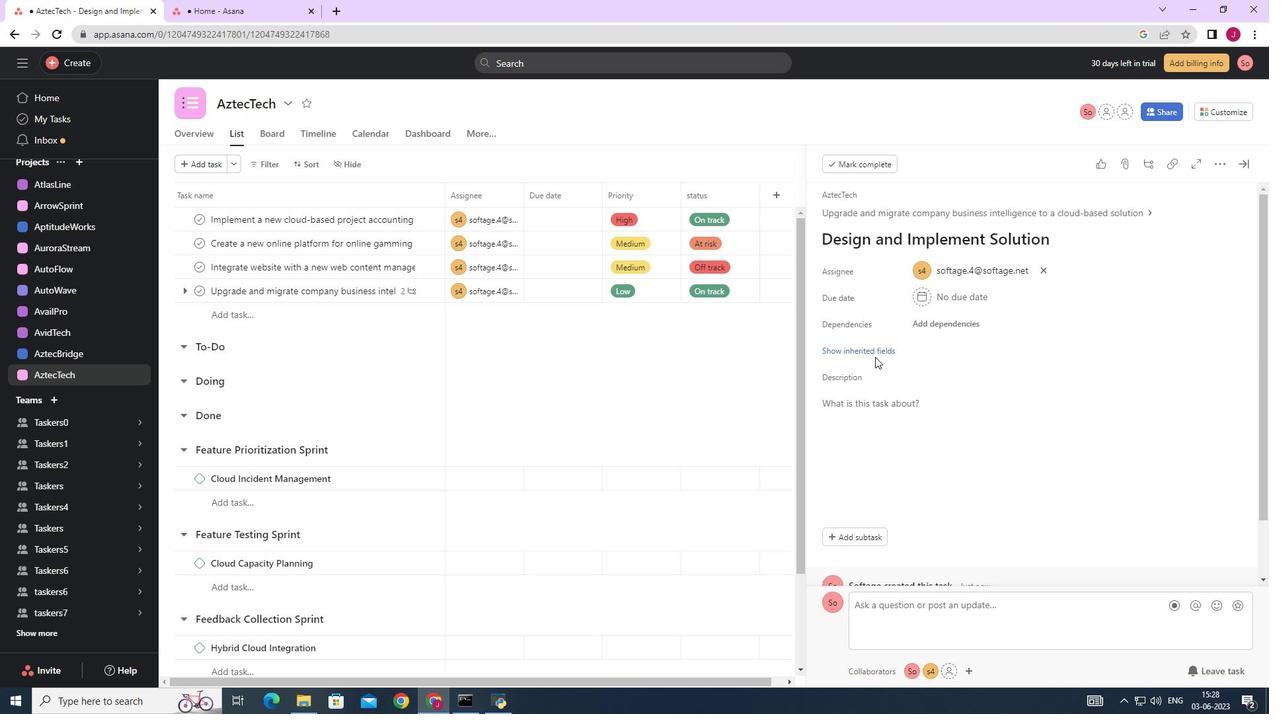 
Action: Mouse pressed left at (874, 354)
Screenshot: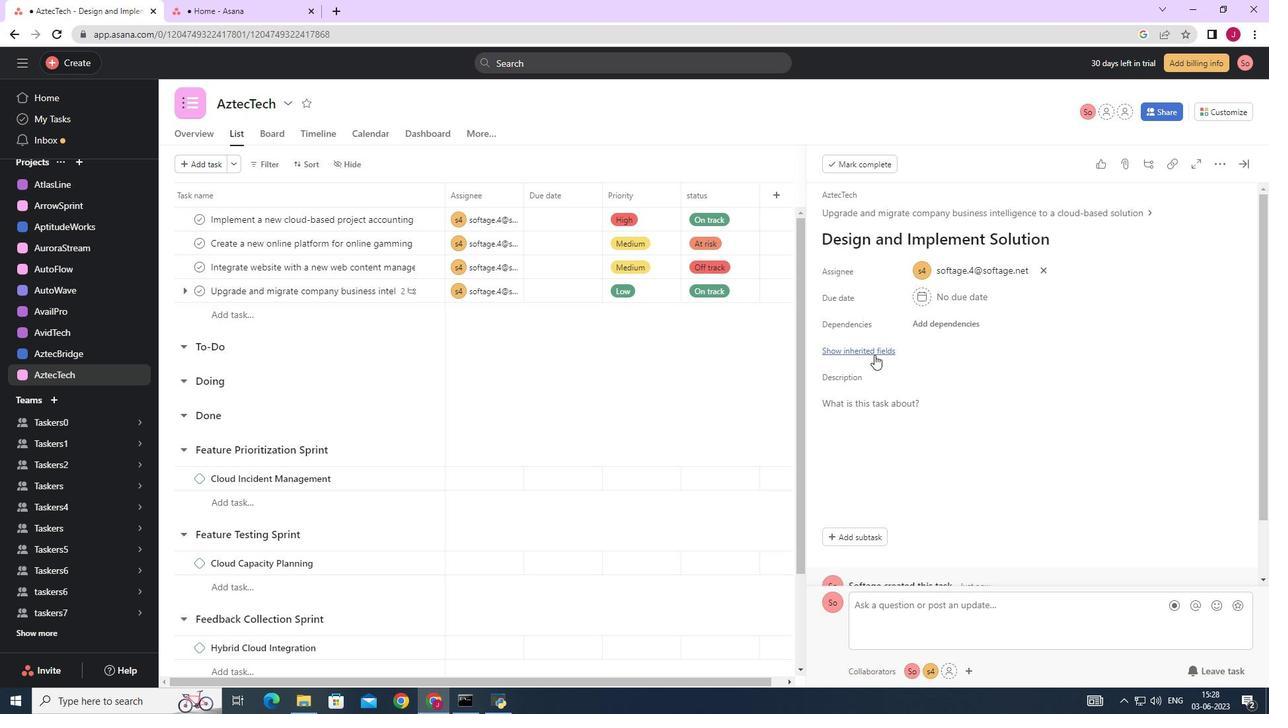 
Action: Mouse moved to (920, 377)
Screenshot: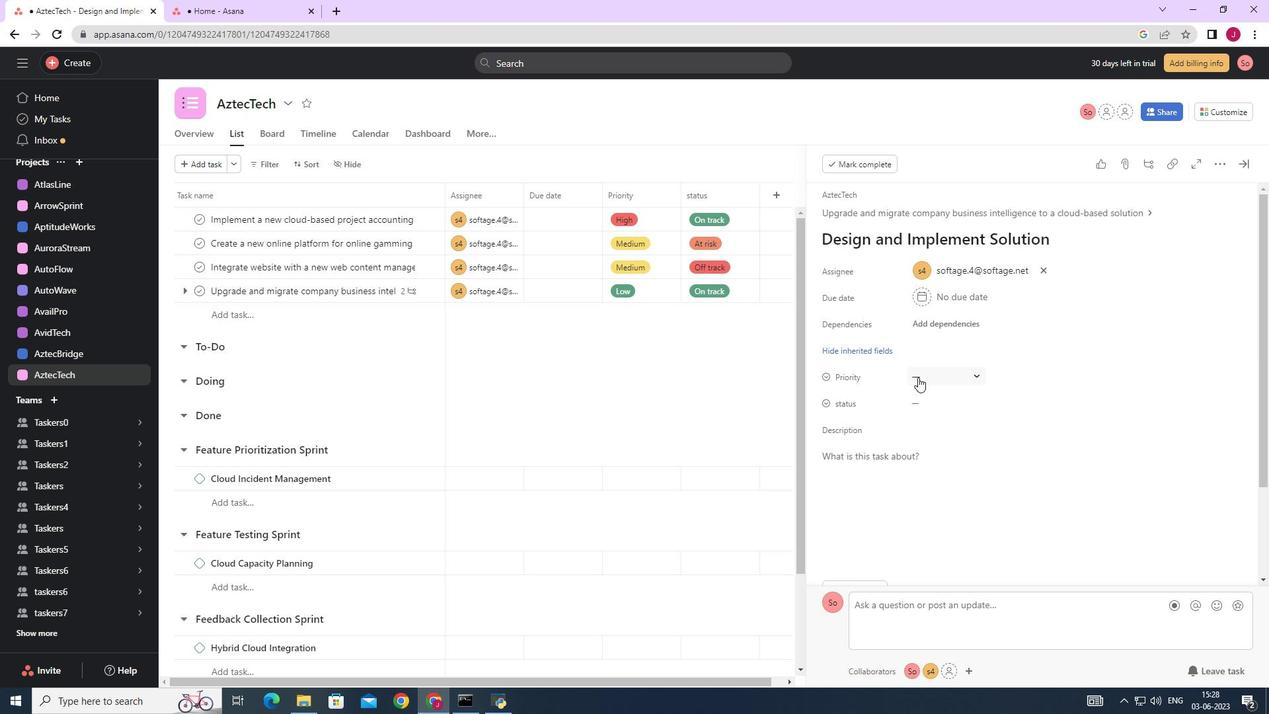 
Action: Mouse pressed left at (919, 377)
Screenshot: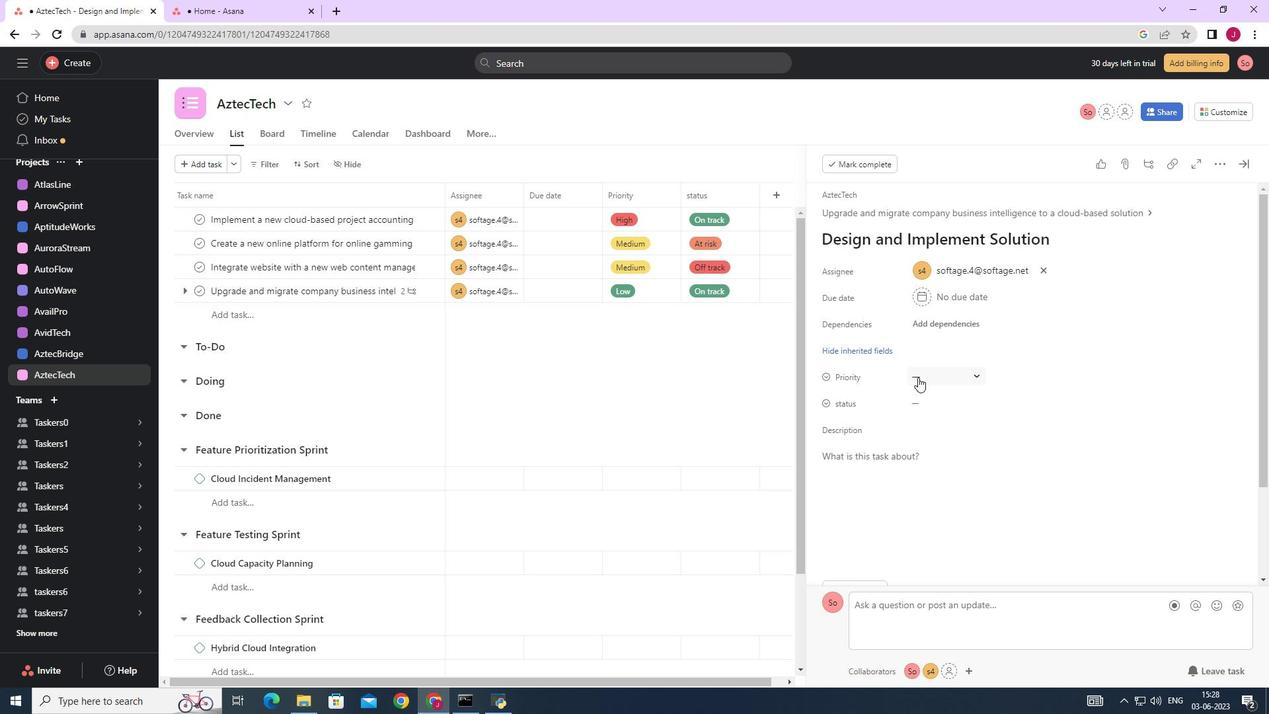 
Action: Mouse moved to (951, 468)
Screenshot: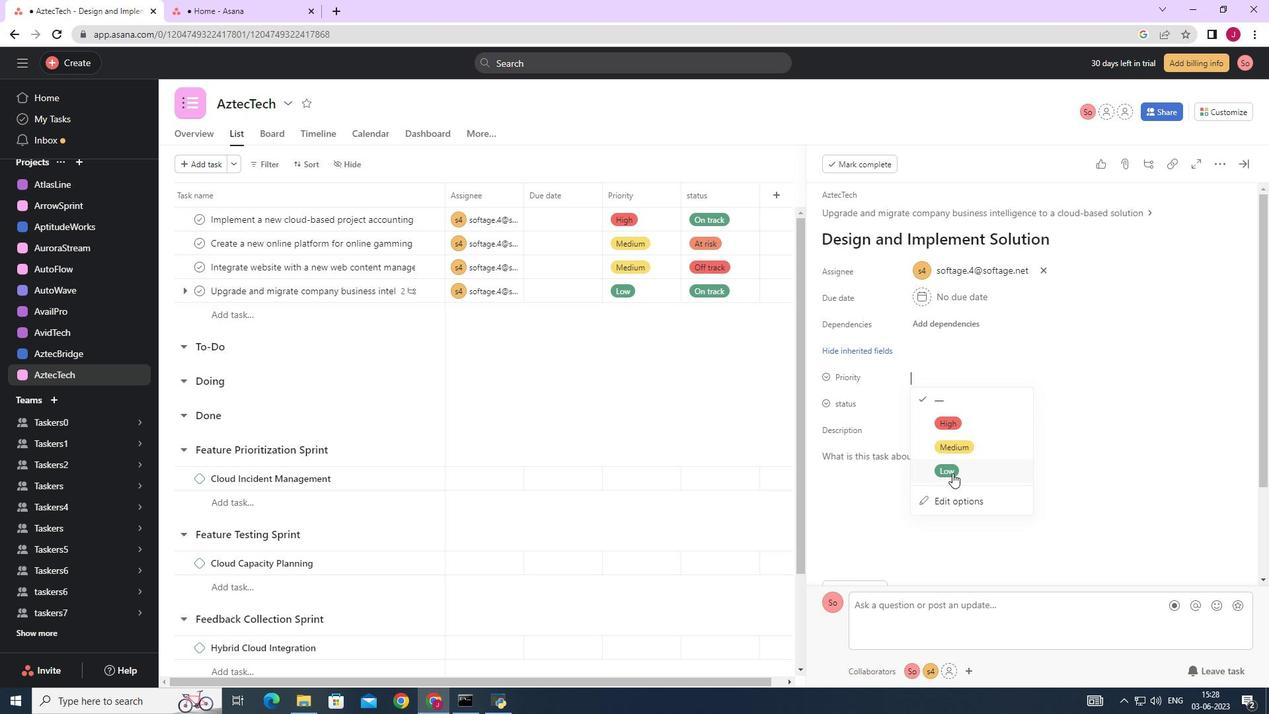 
Action: Mouse pressed left at (951, 468)
Screenshot: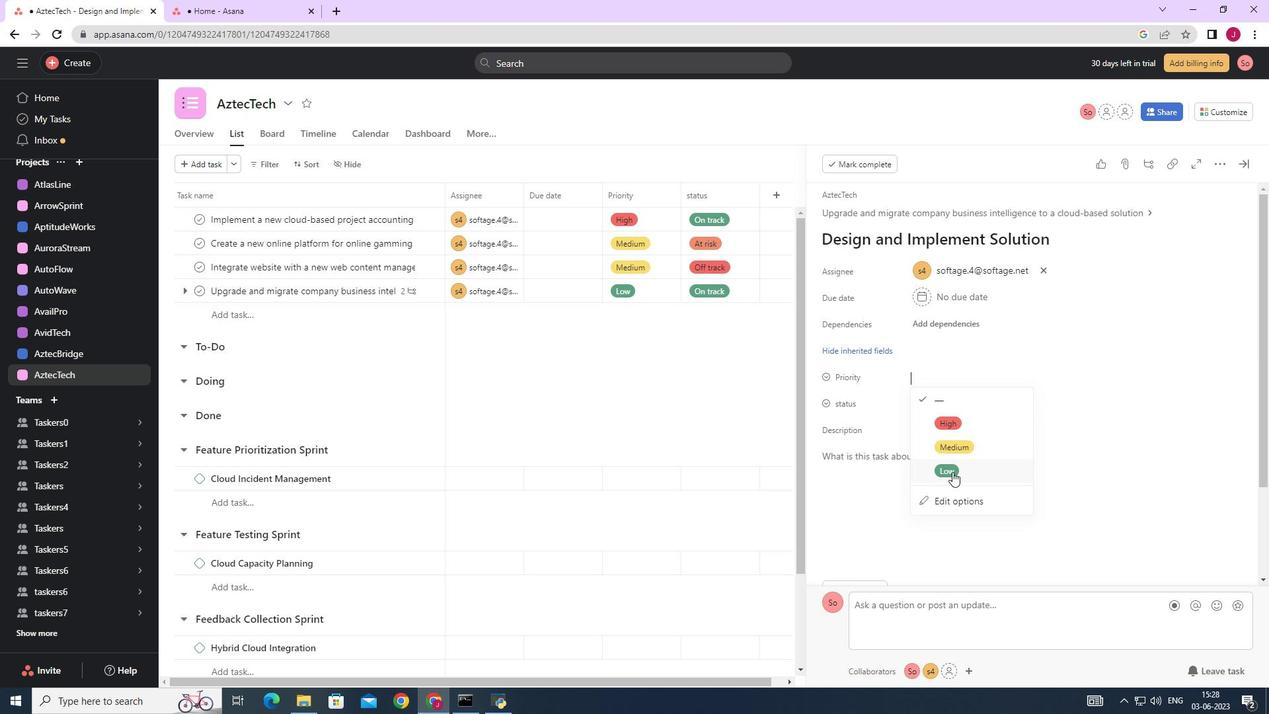
Action: Mouse moved to (939, 403)
Screenshot: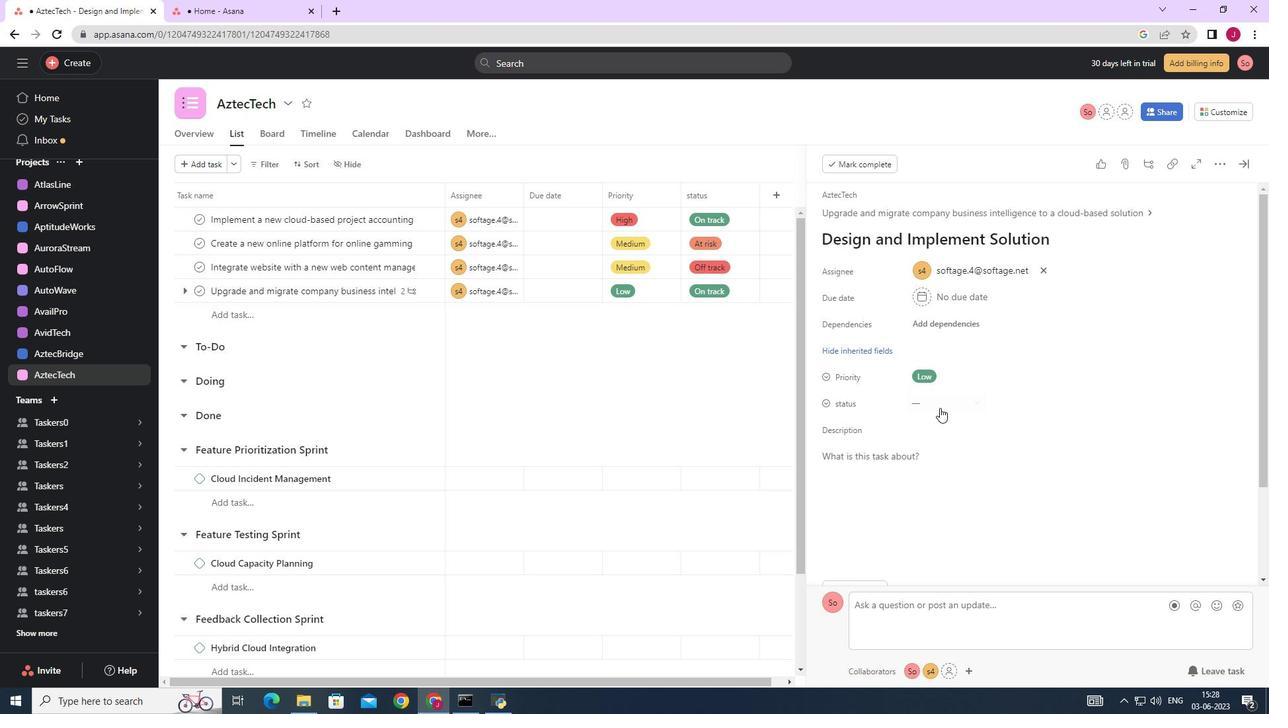 
Action: Mouse pressed left at (939, 403)
Screenshot: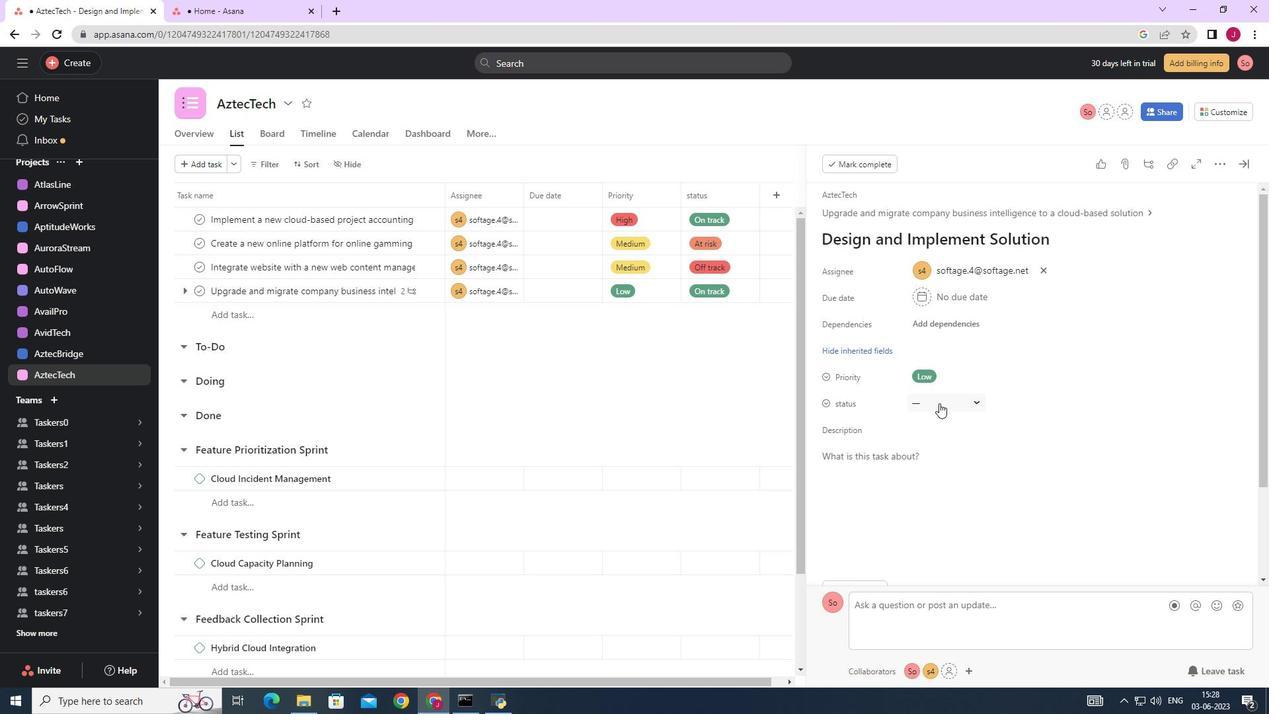 
Action: Mouse moved to (955, 449)
Screenshot: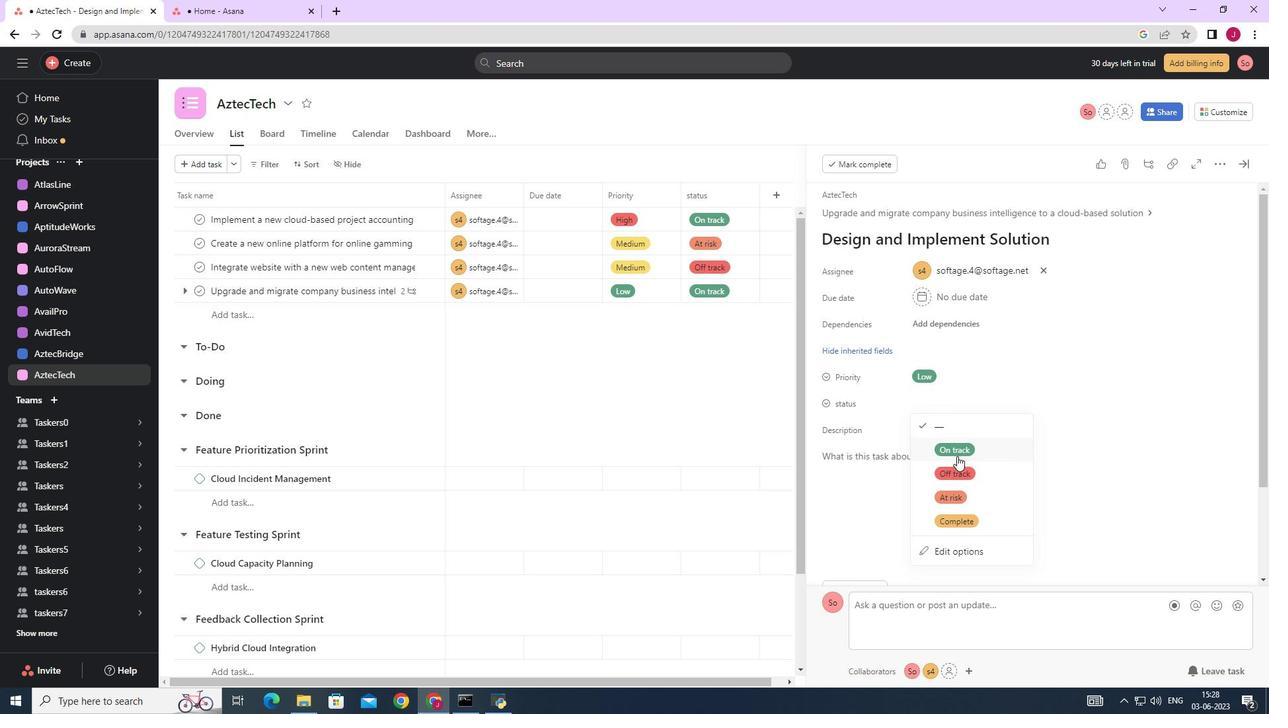 
Action: Mouse pressed left at (955, 449)
Screenshot: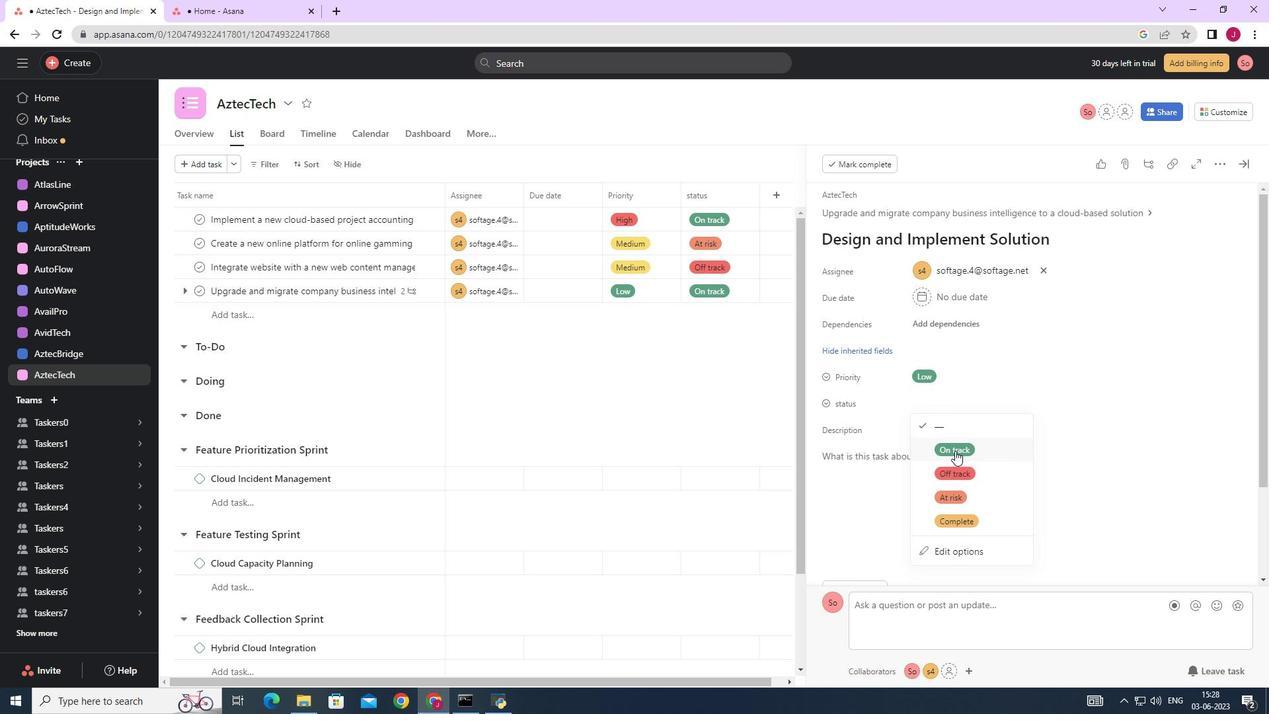 
Action: Mouse moved to (1250, 165)
Screenshot: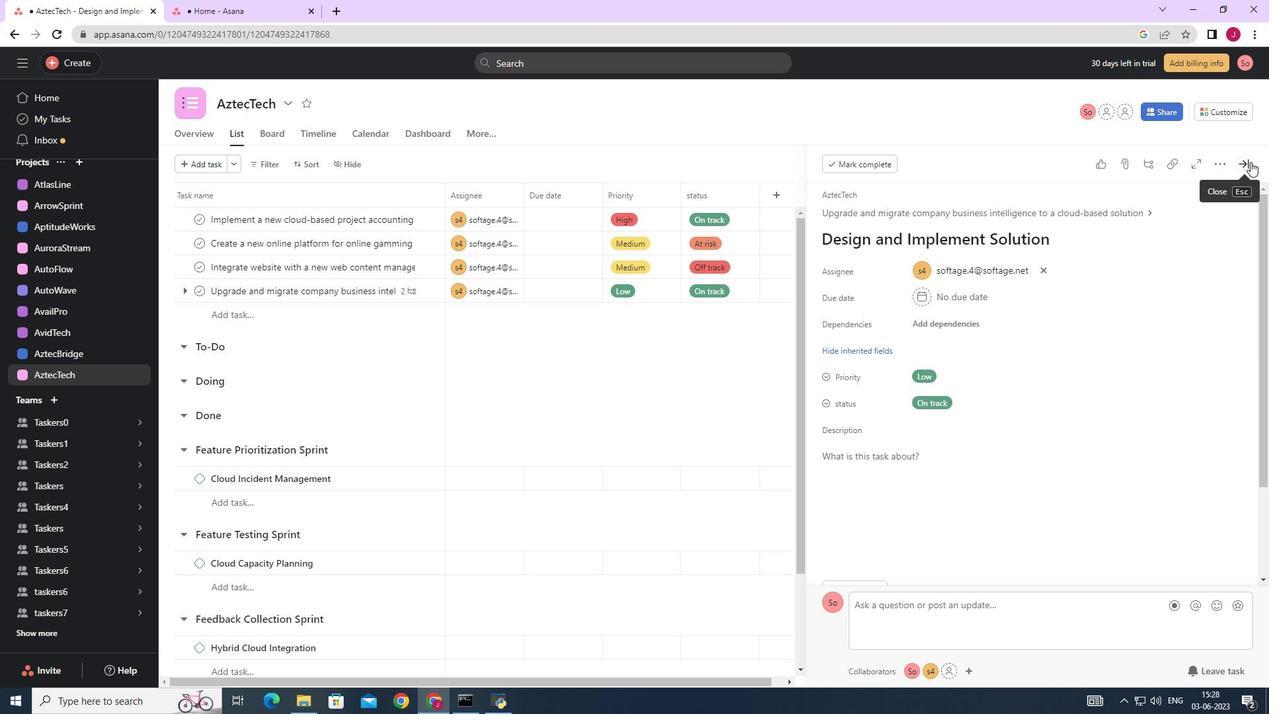 
Action: Mouse pressed left at (1250, 165)
Screenshot: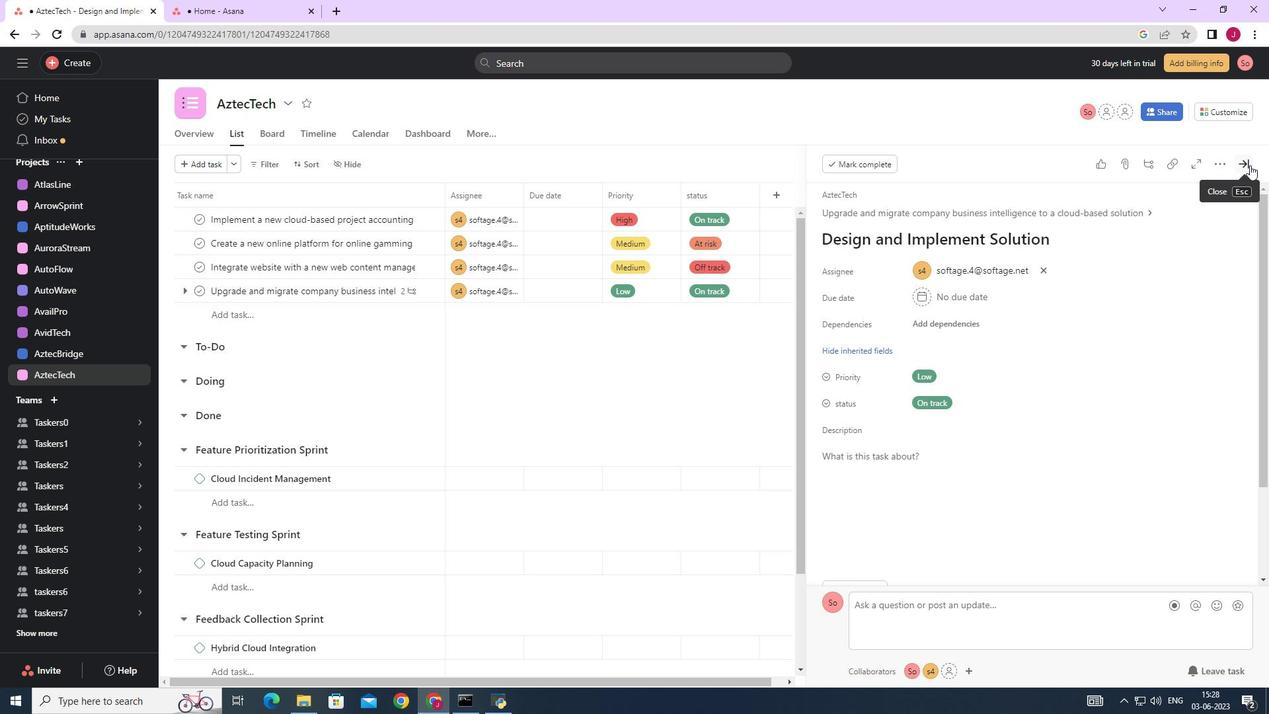 
Action: Mouse moved to (1249, 165)
Screenshot: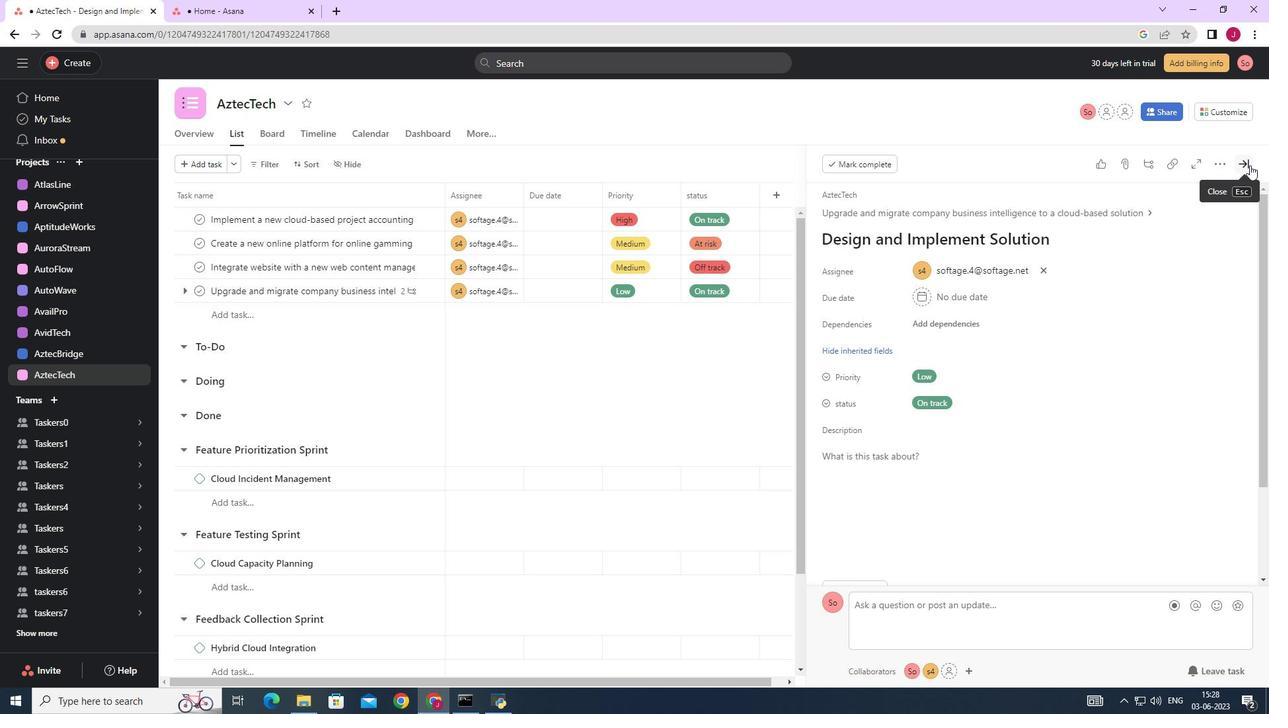 
